 Task: Send an email with the signature Holden Davis with the subject Introduction to a new contact and the message We have received the invoice and will process it for payment at the earliest. from softage.8@softage.net to softage.10@softage.net and move the email from Sent Items to the folder Recipes
Action: Mouse moved to (70, 128)
Screenshot: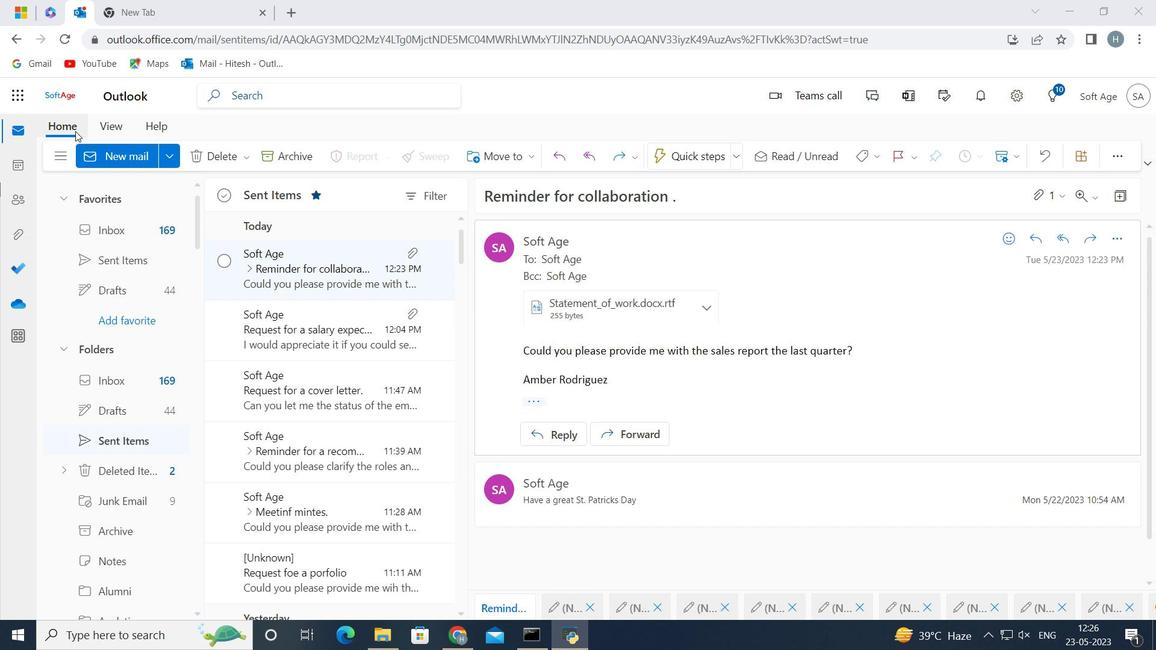 
Action: Mouse pressed left at (70, 128)
Screenshot: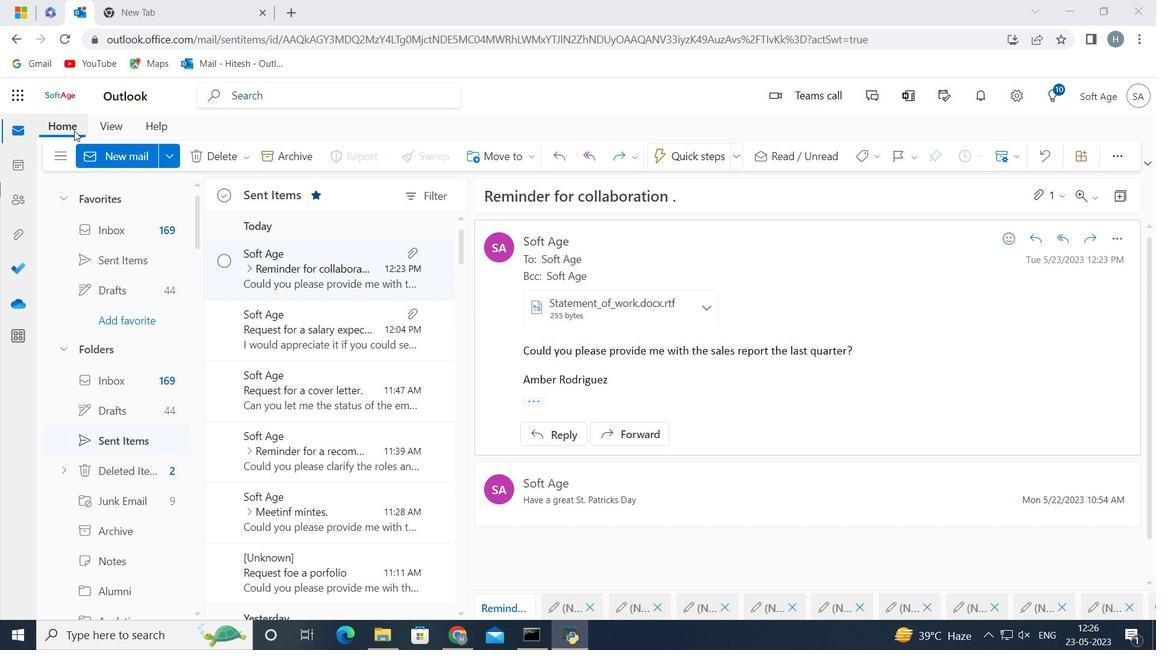 
Action: Mouse moved to (115, 153)
Screenshot: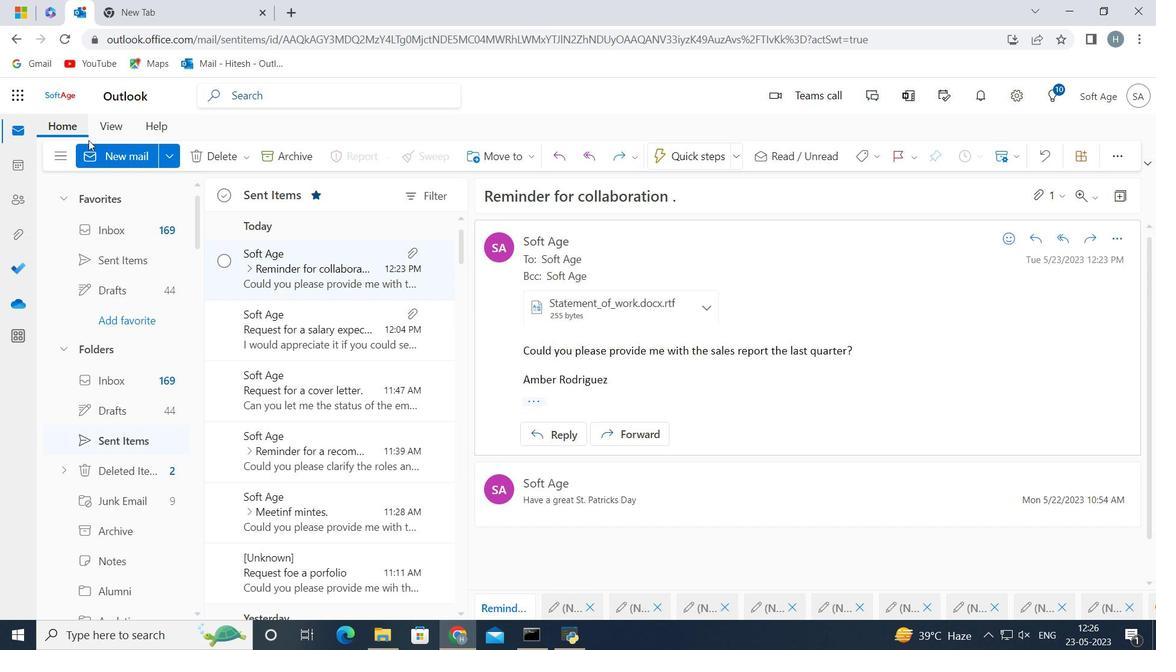 
Action: Mouse pressed left at (115, 153)
Screenshot: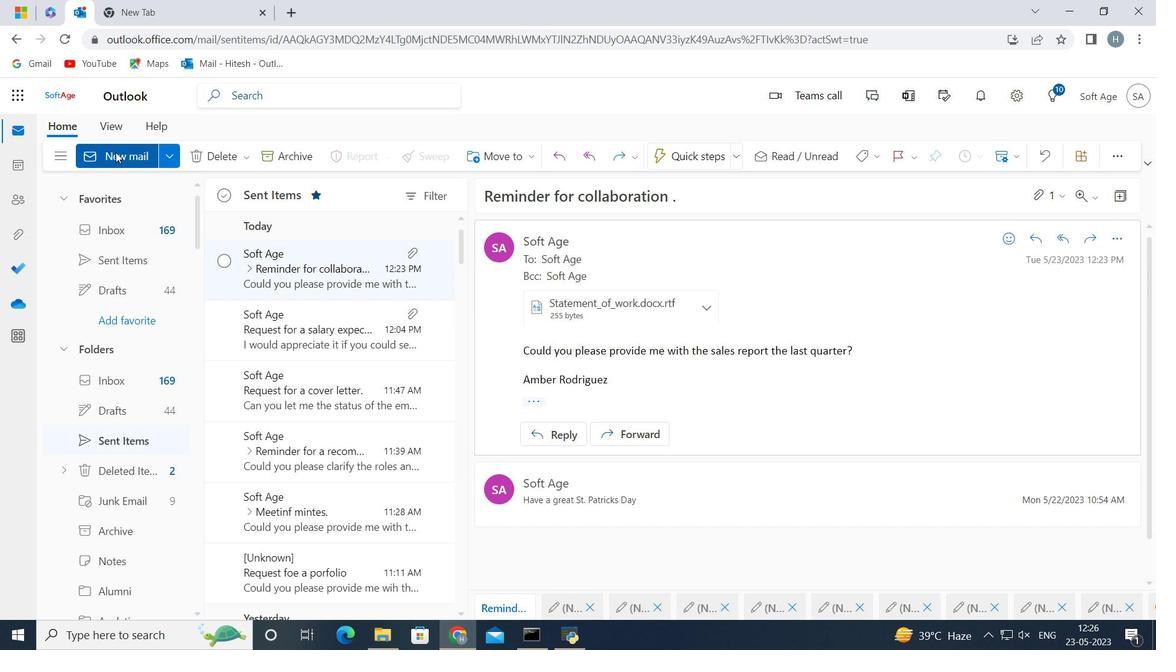 
Action: Mouse moved to (943, 154)
Screenshot: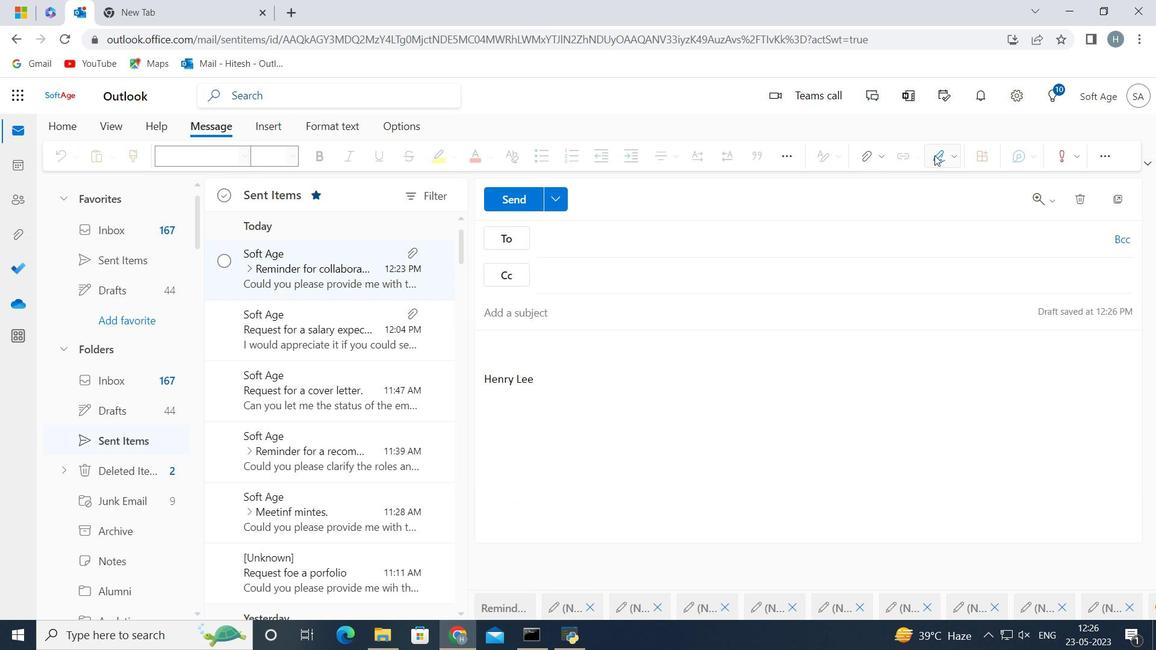 
Action: Mouse pressed left at (943, 154)
Screenshot: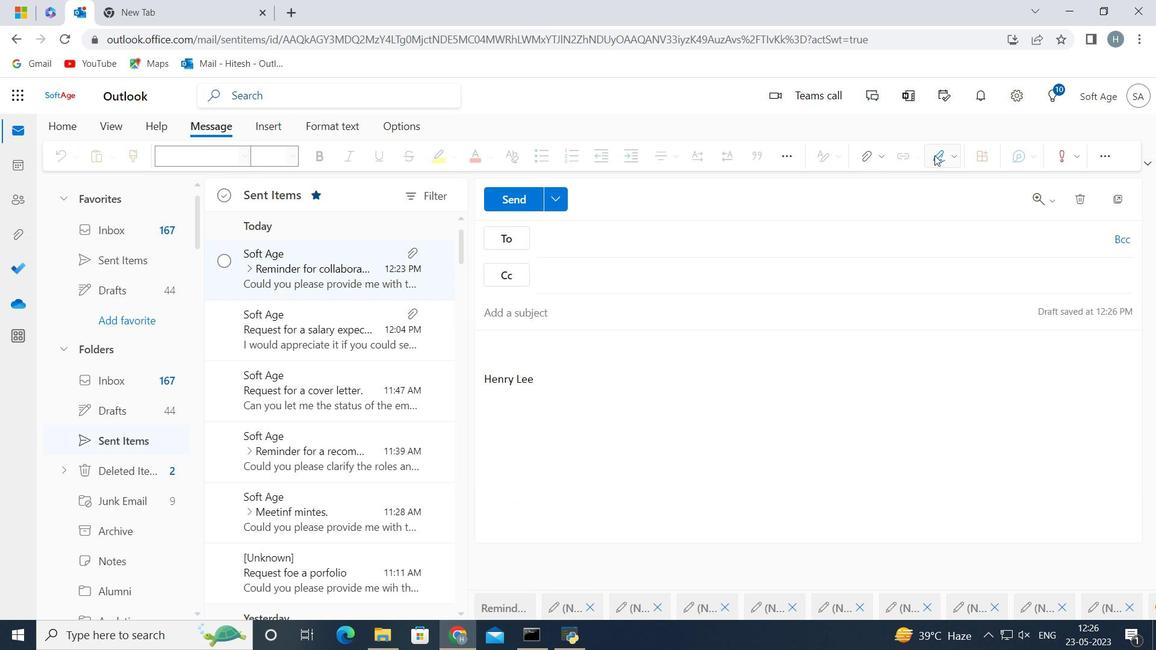 
Action: Mouse moved to (919, 216)
Screenshot: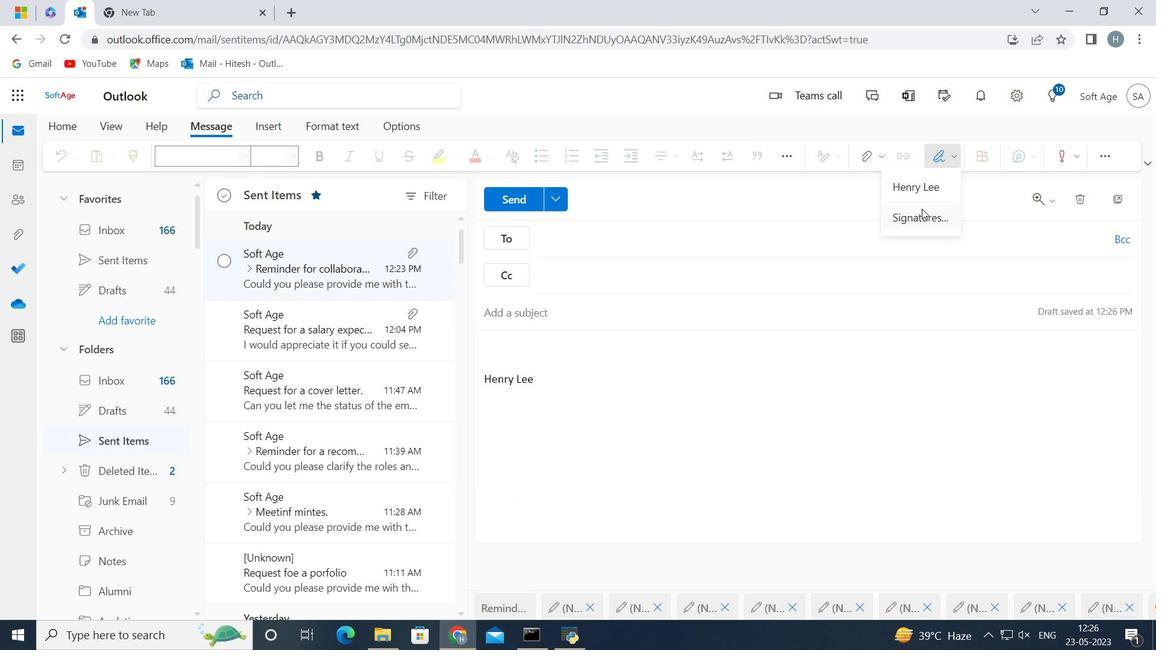 
Action: Mouse pressed left at (919, 216)
Screenshot: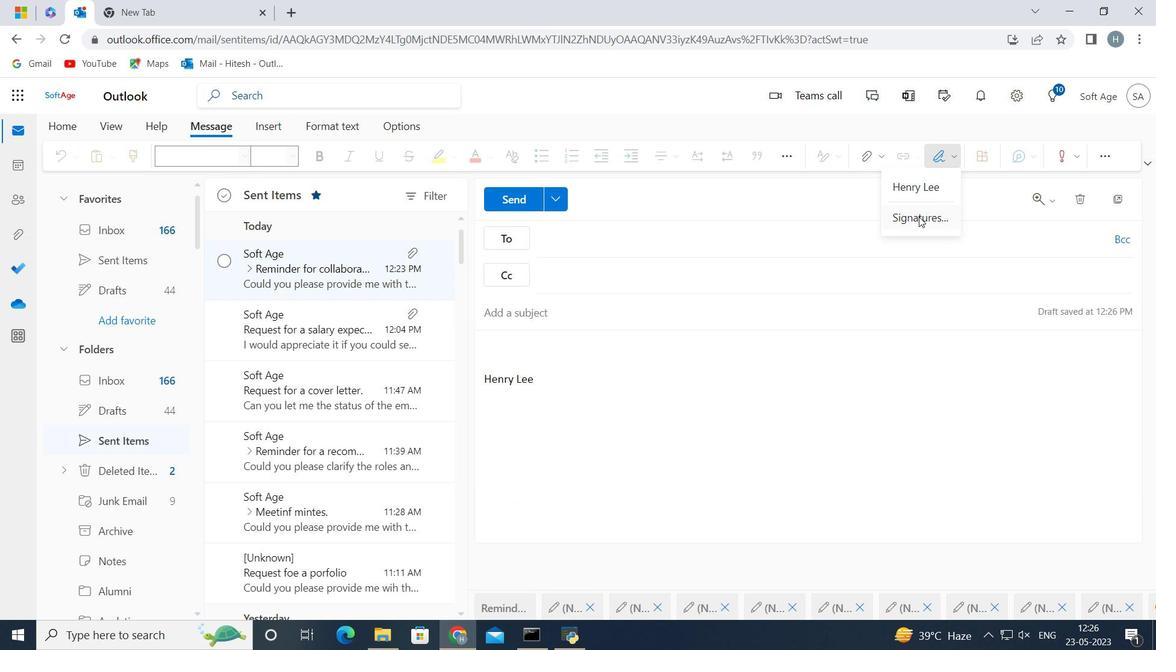 
Action: Mouse moved to (877, 277)
Screenshot: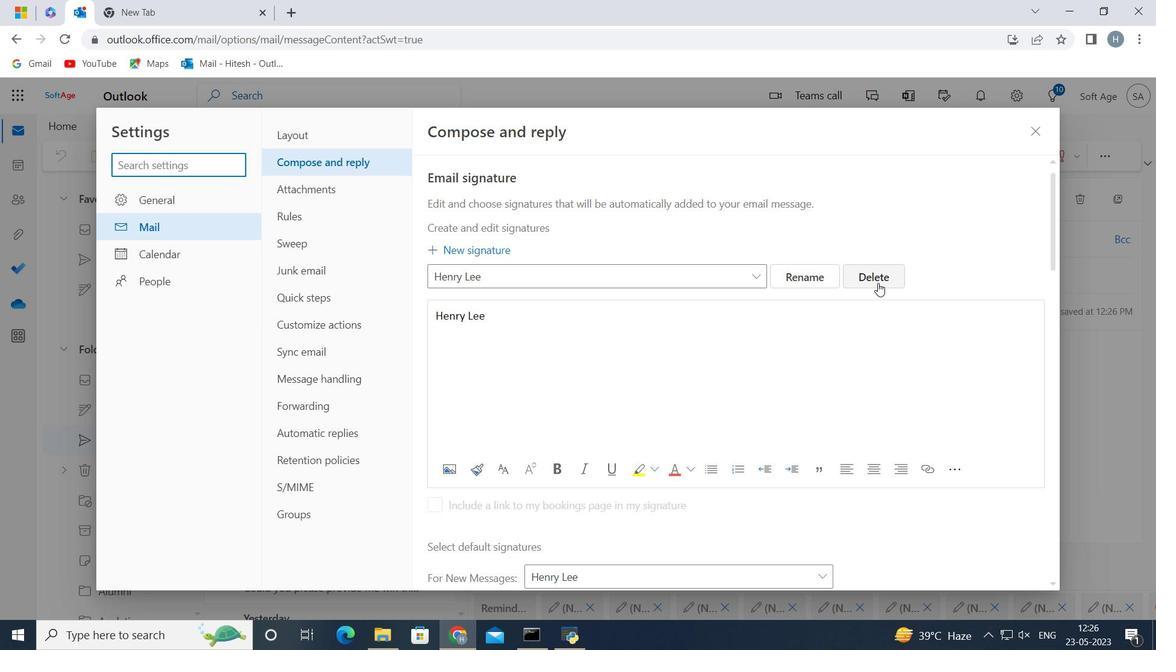 
Action: Mouse pressed left at (877, 277)
Screenshot: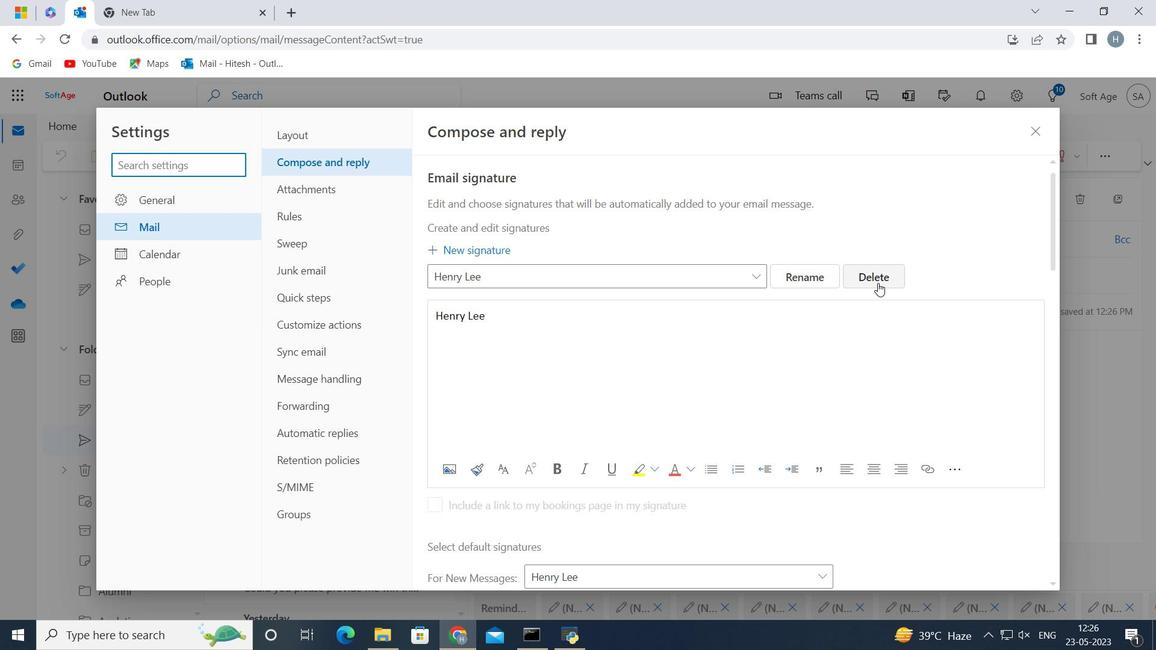 
Action: Mouse moved to (670, 275)
Screenshot: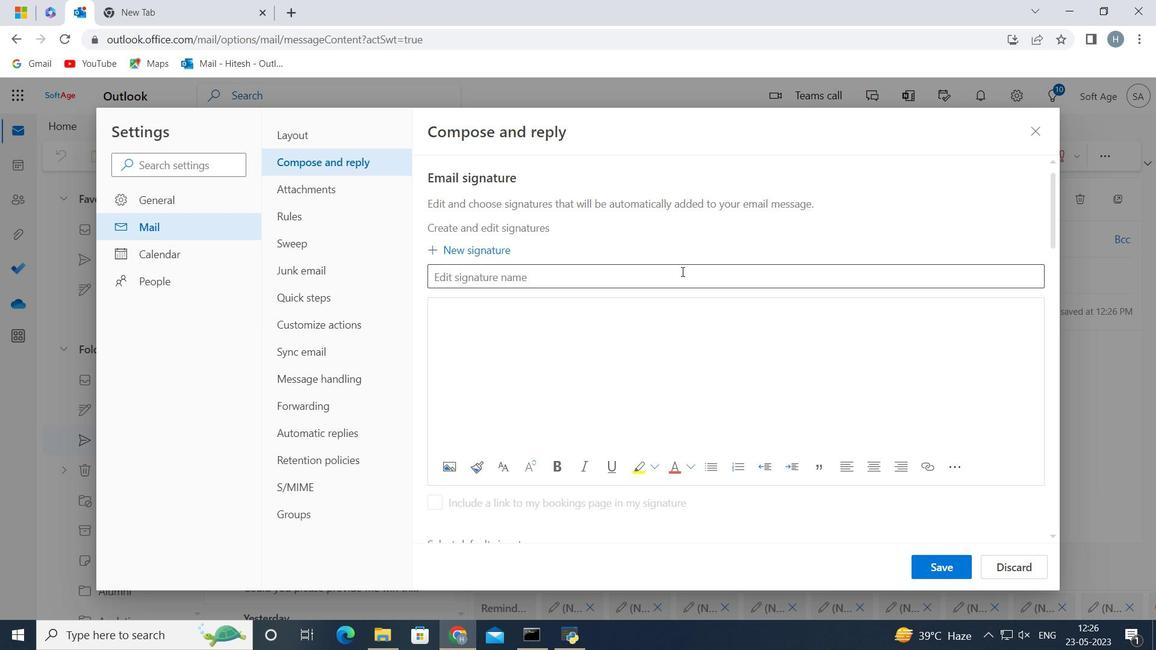 
Action: Mouse pressed left at (670, 275)
Screenshot: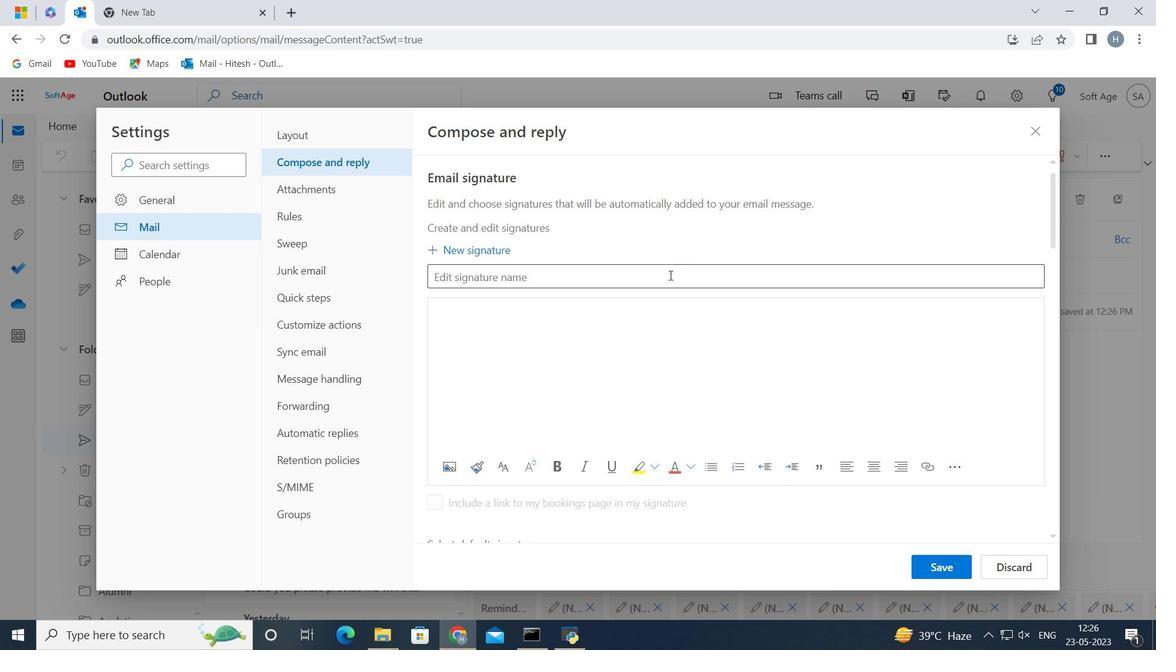
Action: Key pressed <Key.shift><Key.shift><Key.shift><Key.shift><Key.shift><Key.shift><Key.shift><Key.shift><Key.shift><Key.shift><Key.shift><Key.shift>Holden<Key.space><Key.shift><Key.shift>Davis
Screenshot: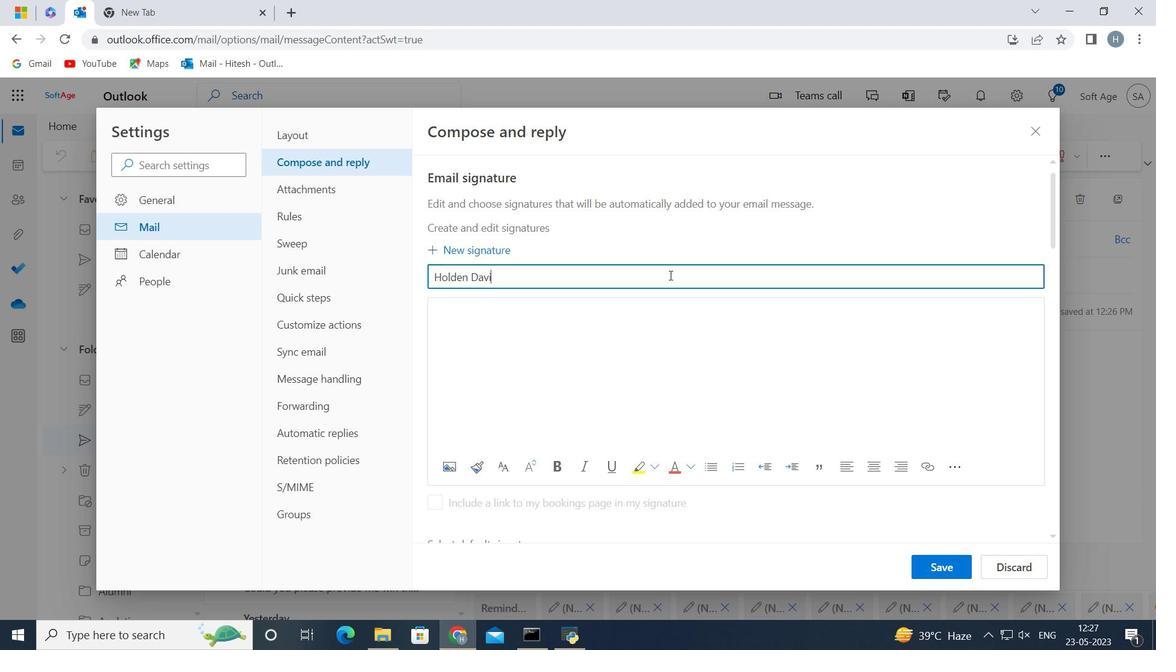 
Action: Mouse moved to (456, 311)
Screenshot: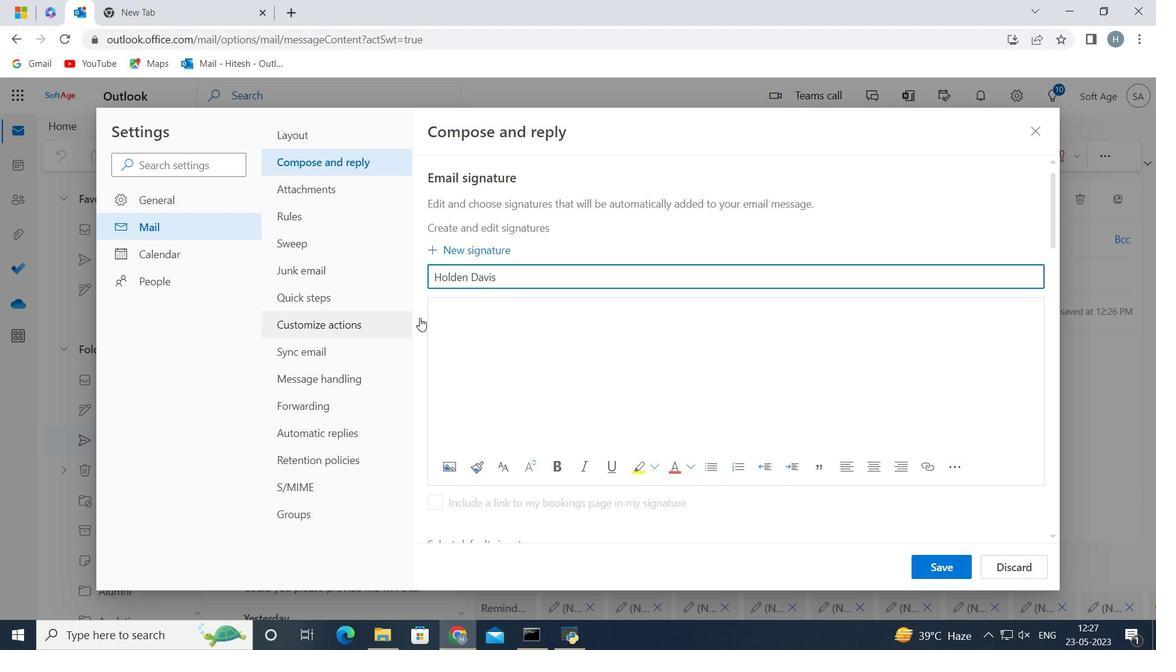 
Action: Mouse pressed left at (456, 311)
Screenshot: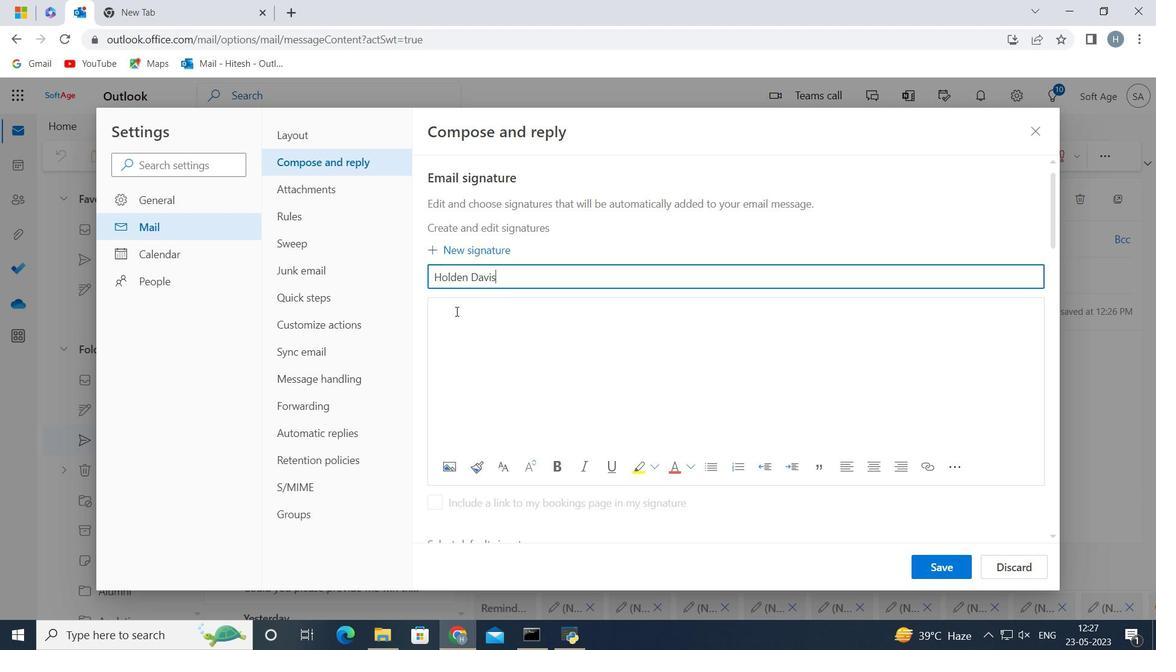 
Action: Key pressed <Key.shift><Key.shift><Key.shift><Key.shift><Key.shift><Key.shift><Key.shift>Holden<Key.space><Key.shift>Davis
Screenshot: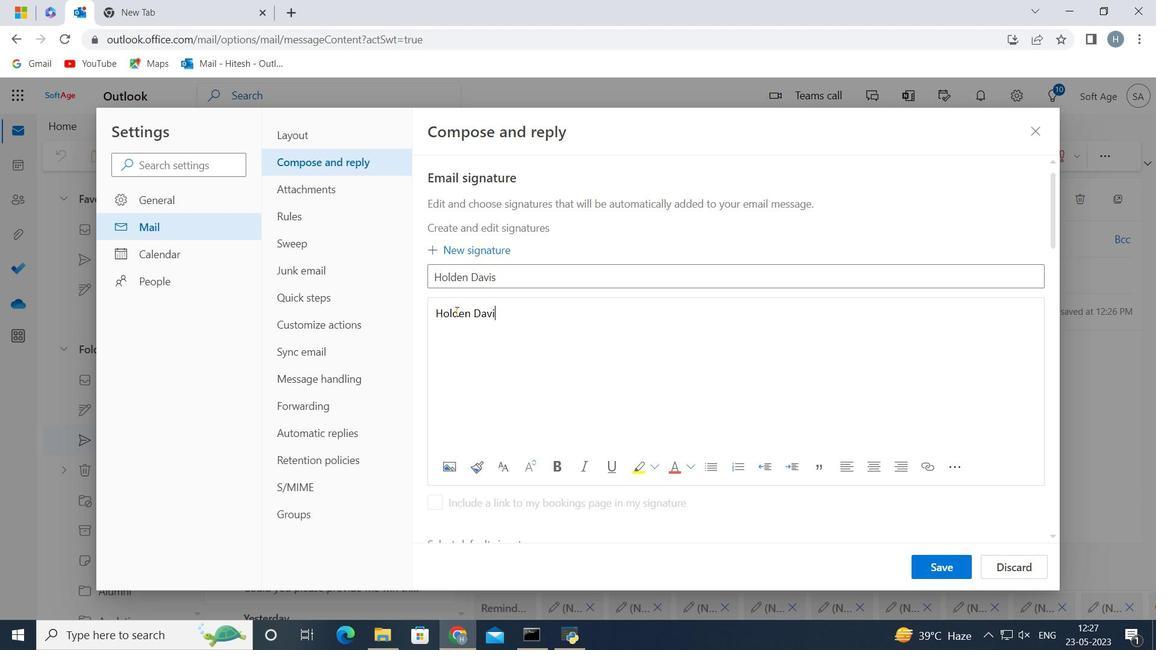 
Action: Mouse moved to (935, 561)
Screenshot: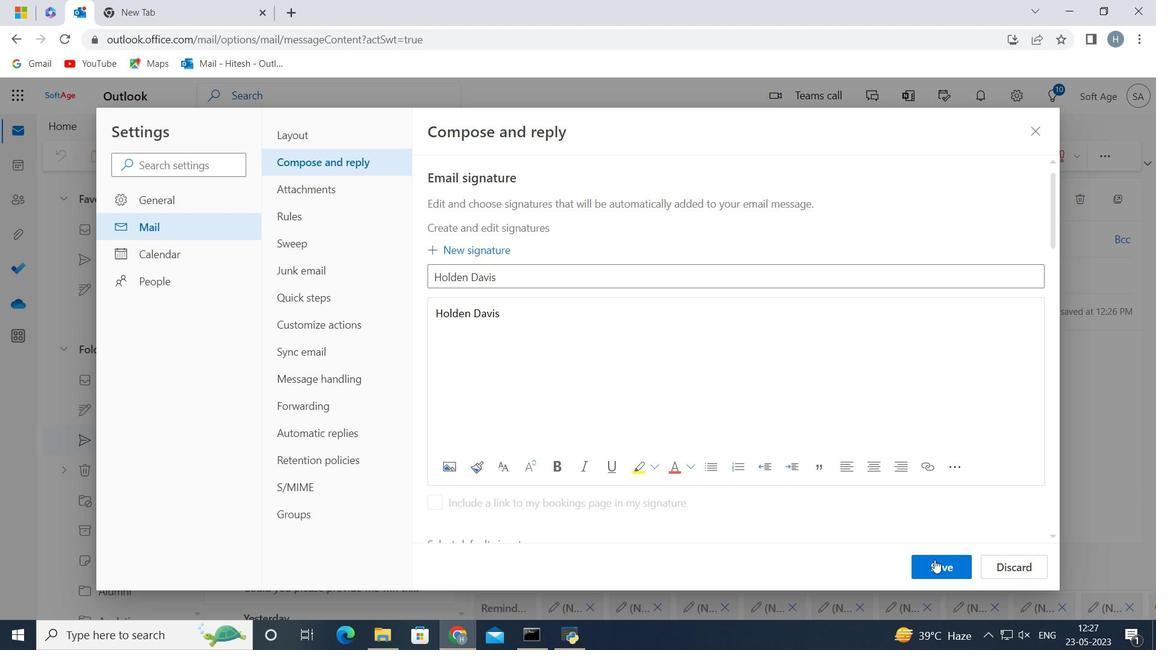 
Action: Mouse pressed left at (935, 561)
Screenshot: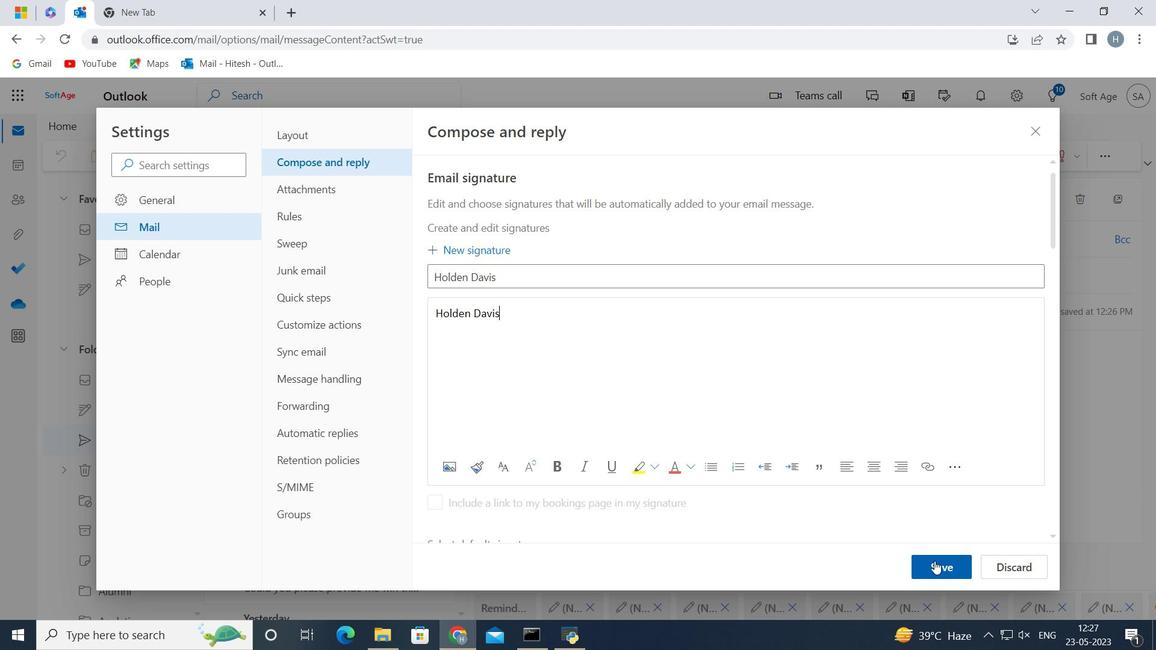 
Action: Mouse moved to (715, 337)
Screenshot: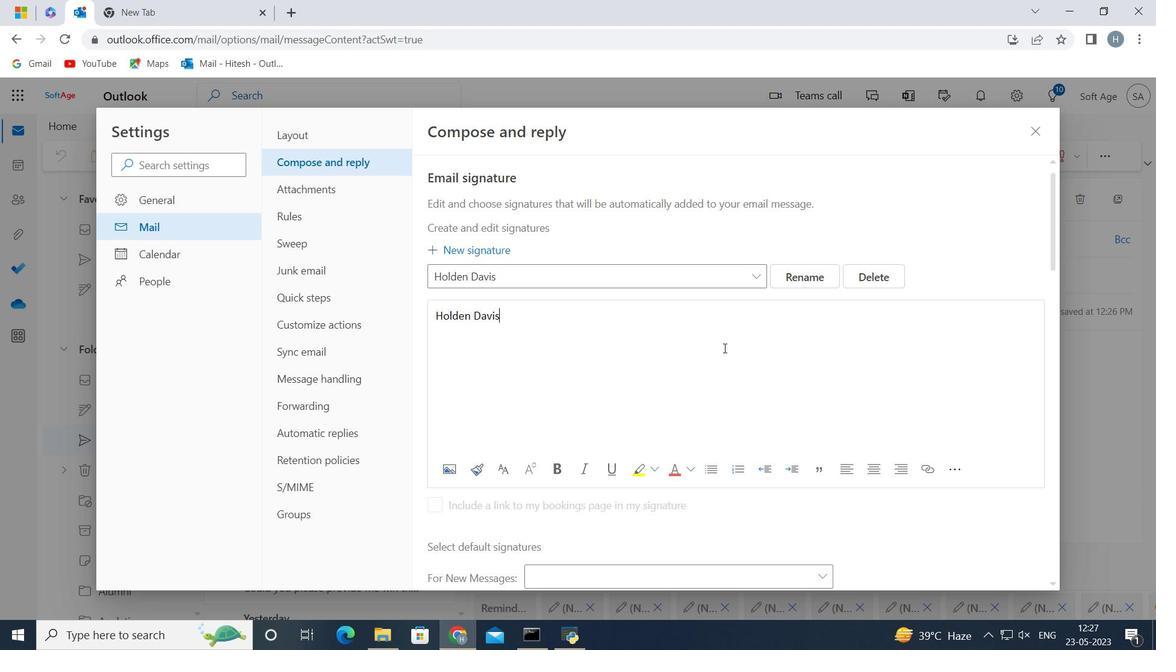 
Action: Mouse scrolled (715, 336) with delta (0, 0)
Screenshot: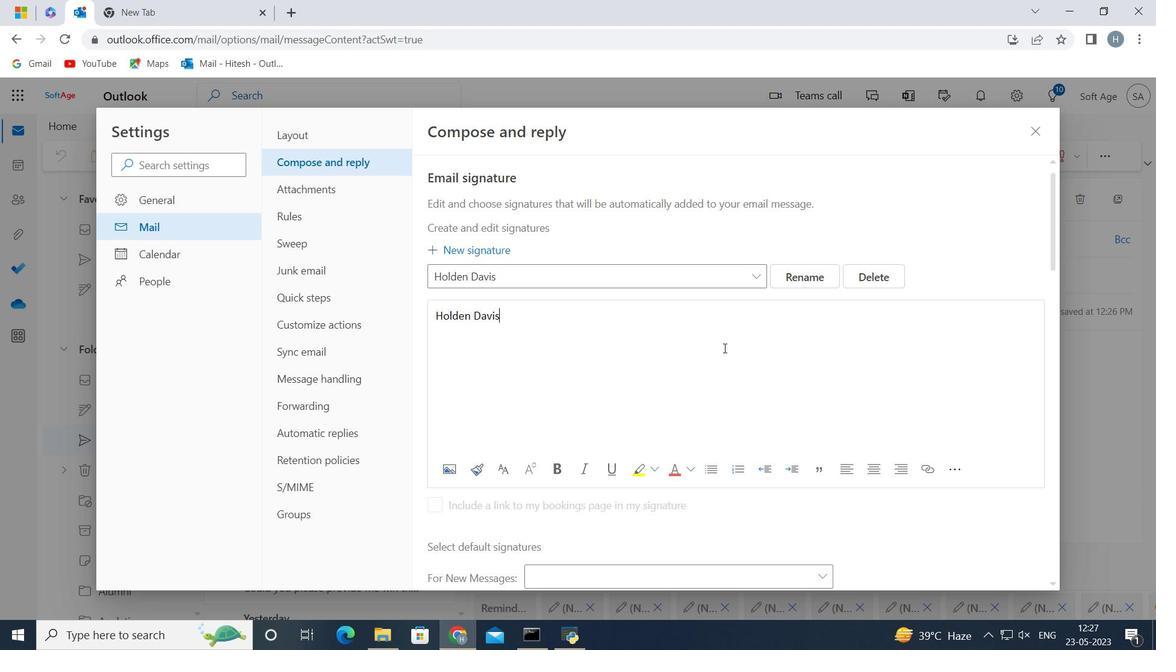 
Action: Mouse moved to (694, 305)
Screenshot: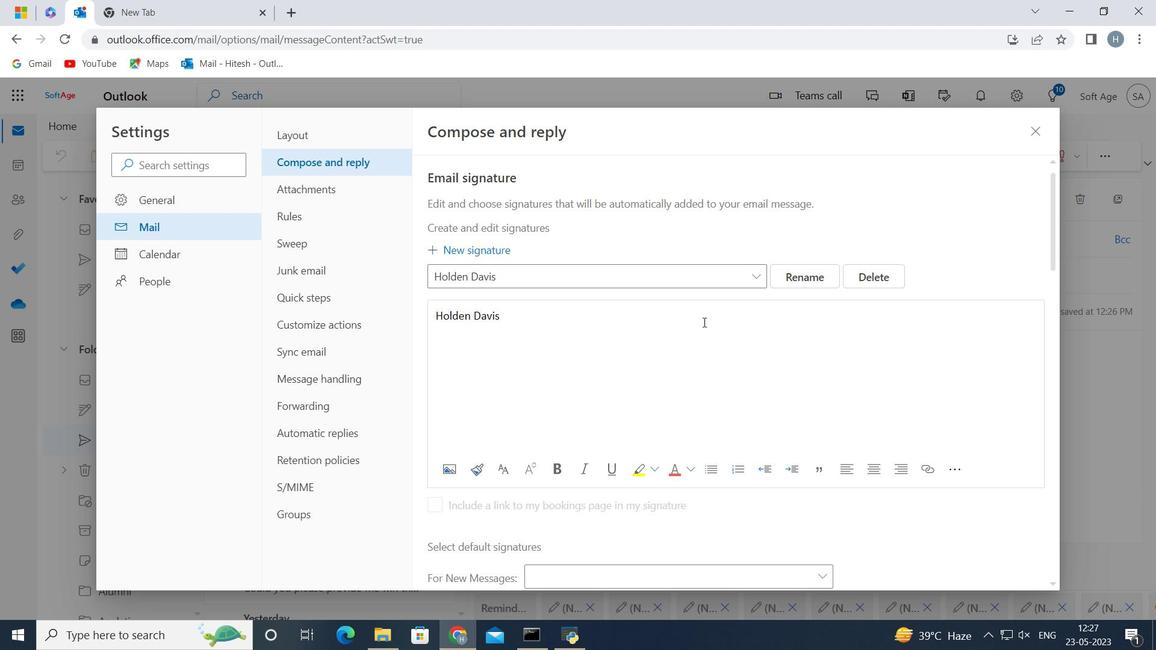 
Action: Mouse scrolled (694, 304) with delta (0, 0)
Screenshot: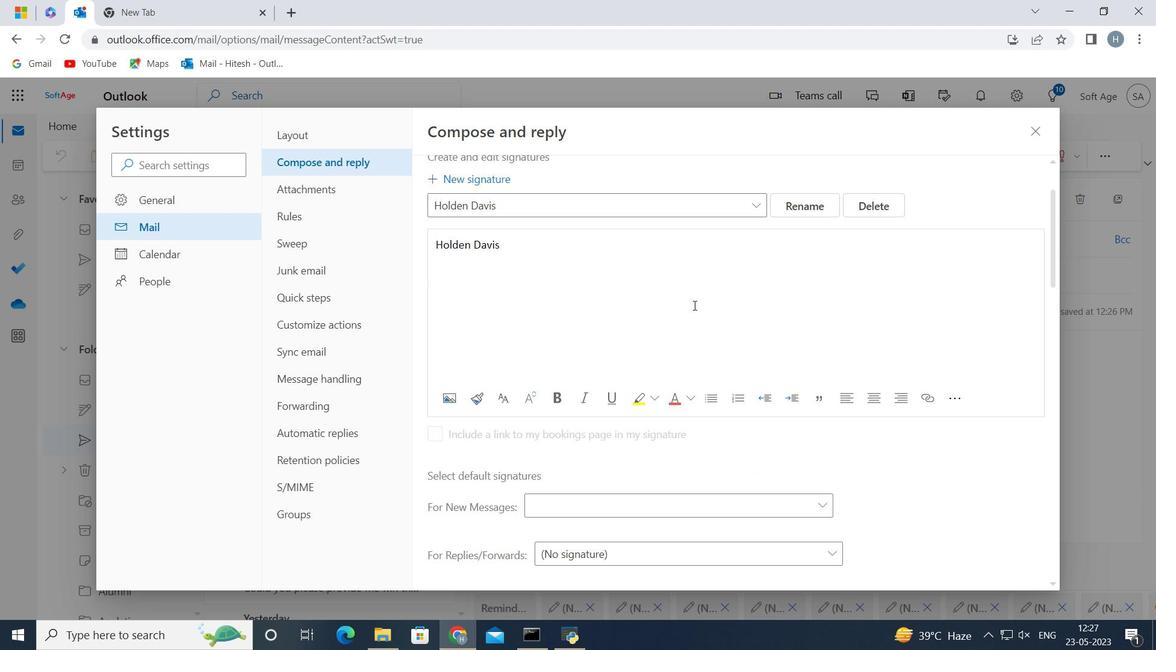 
Action: Mouse scrolled (694, 304) with delta (0, 0)
Screenshot: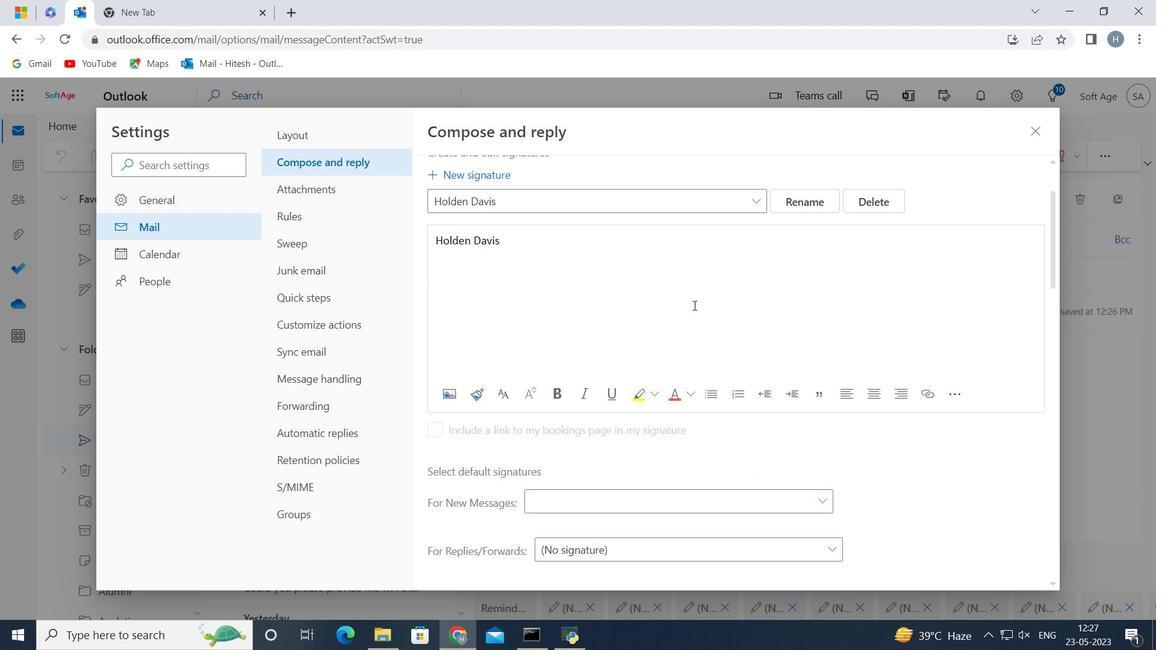 
Action: Mouse moved to (756, 345)
Screenshot: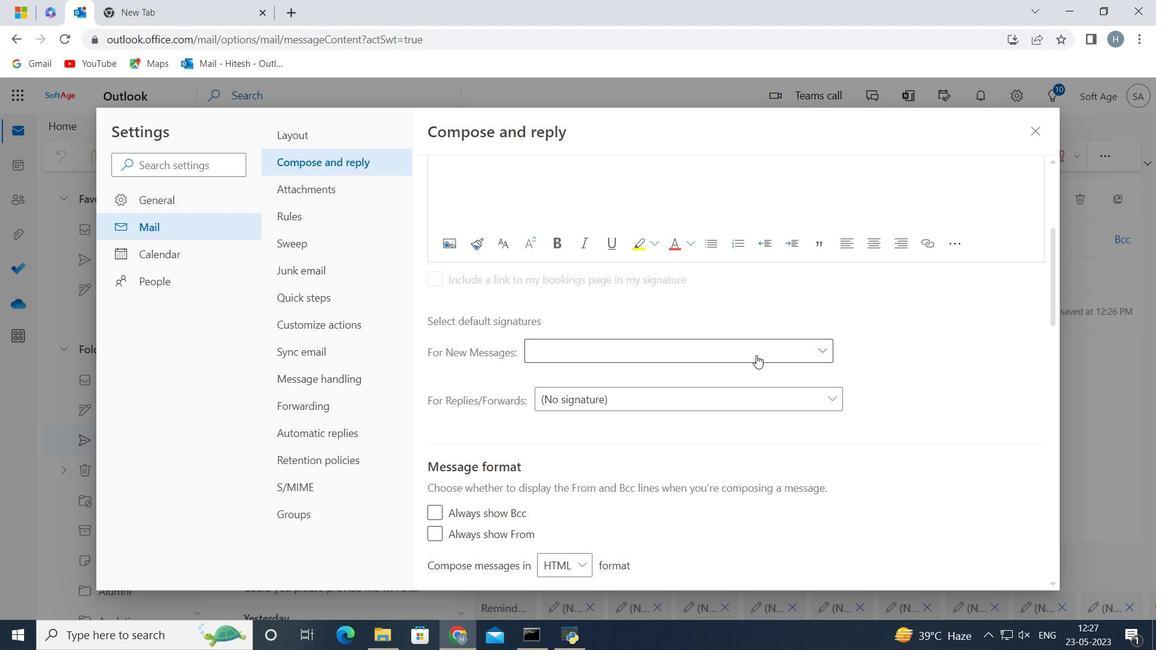 
Action: Mouse pressed left at (756, 345)
Screenshot: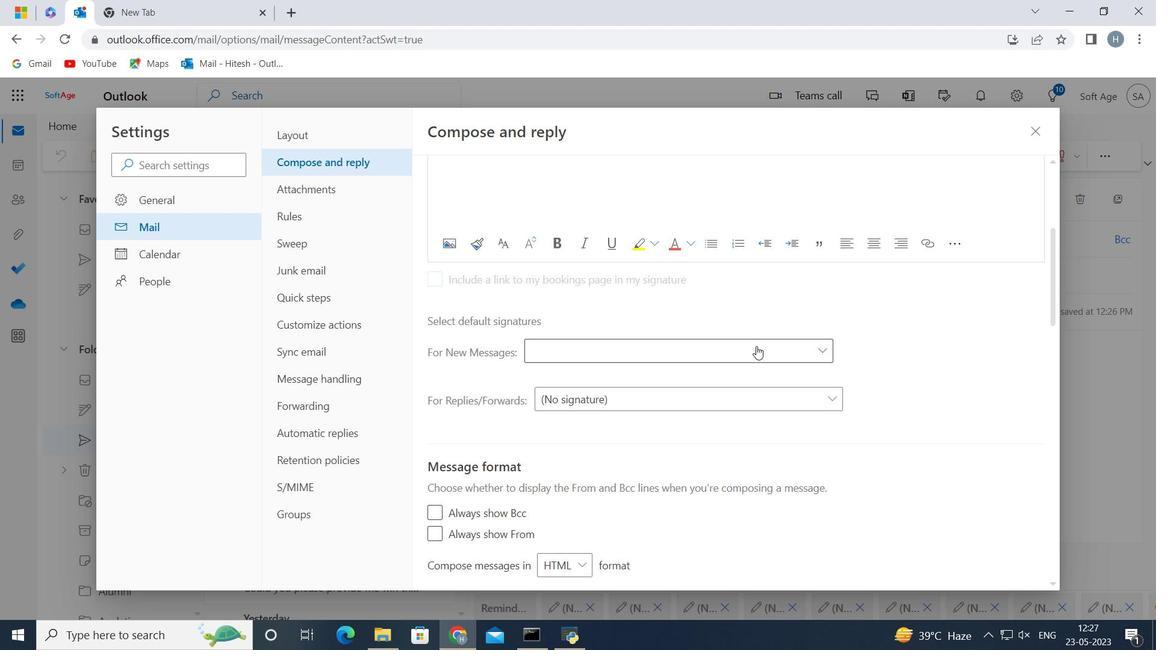 
Action: Mouse moved to (714, 407)
Screenshot: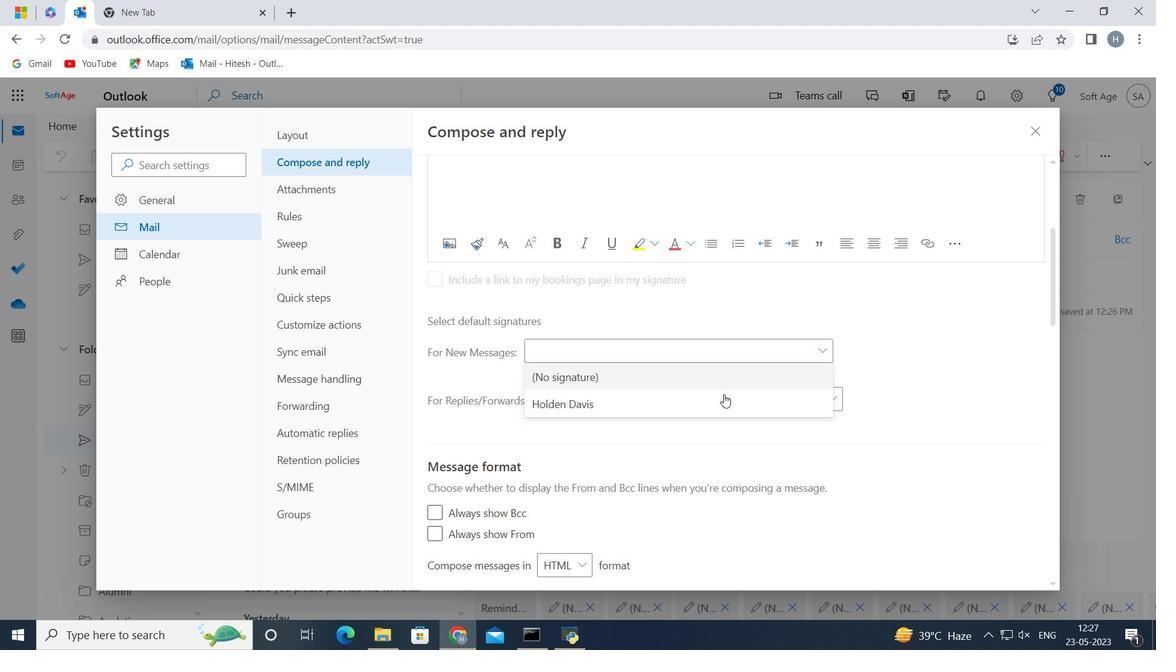 
Action: Mouse pressed left at (714, 407)
Screenshot: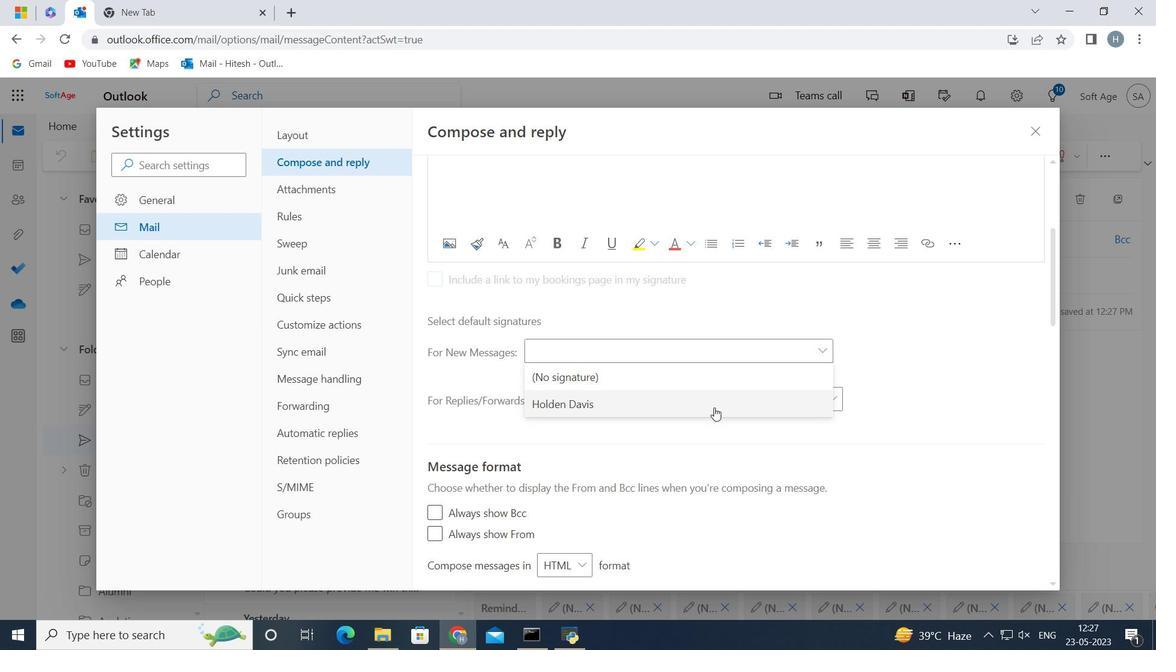 
Action: Mouse moved to (932, 567)
Screenshot: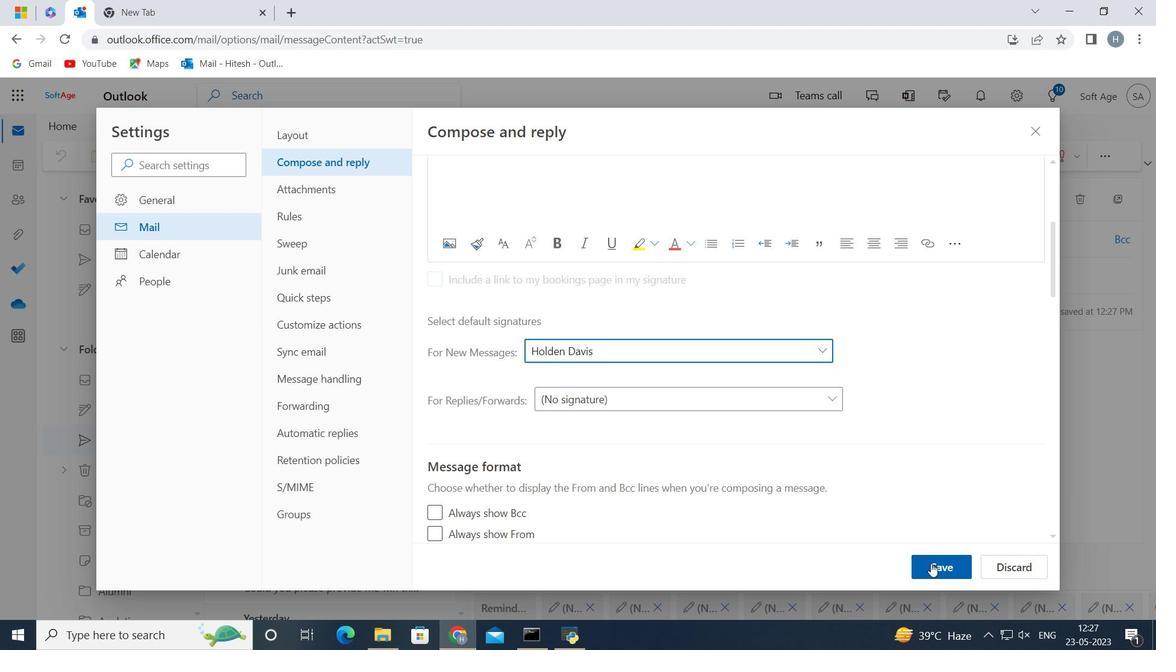 
Action: Mouse pressed left at (932, 567)
Screenshot: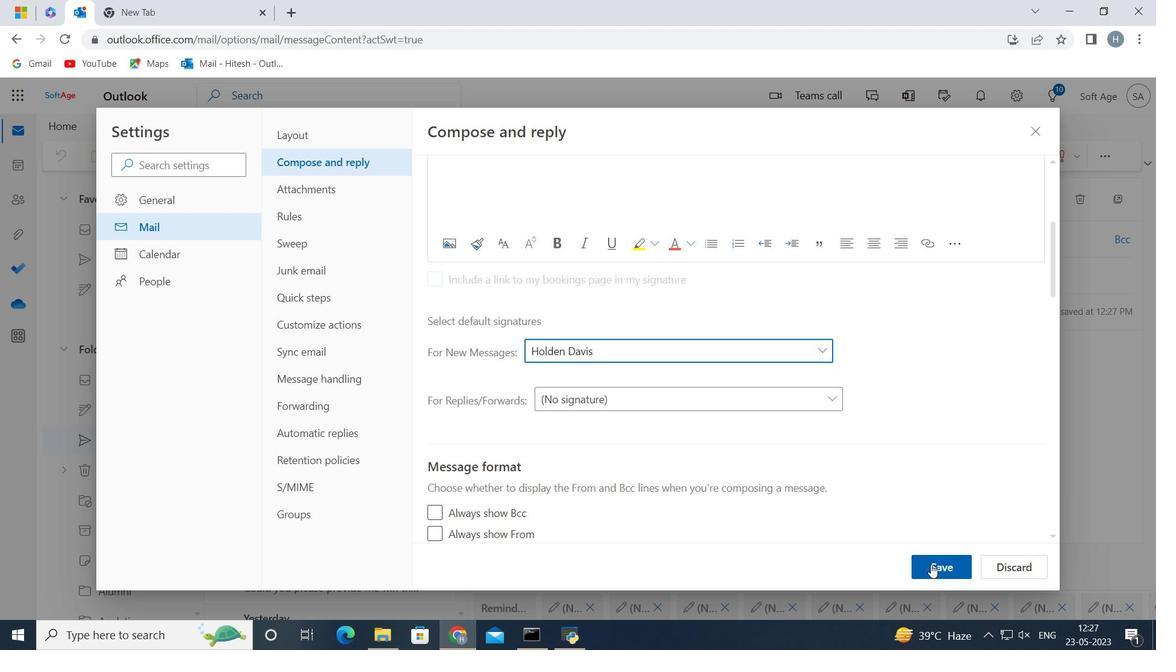 
Action: Mouse moved to (1038, 134)
Screenshot: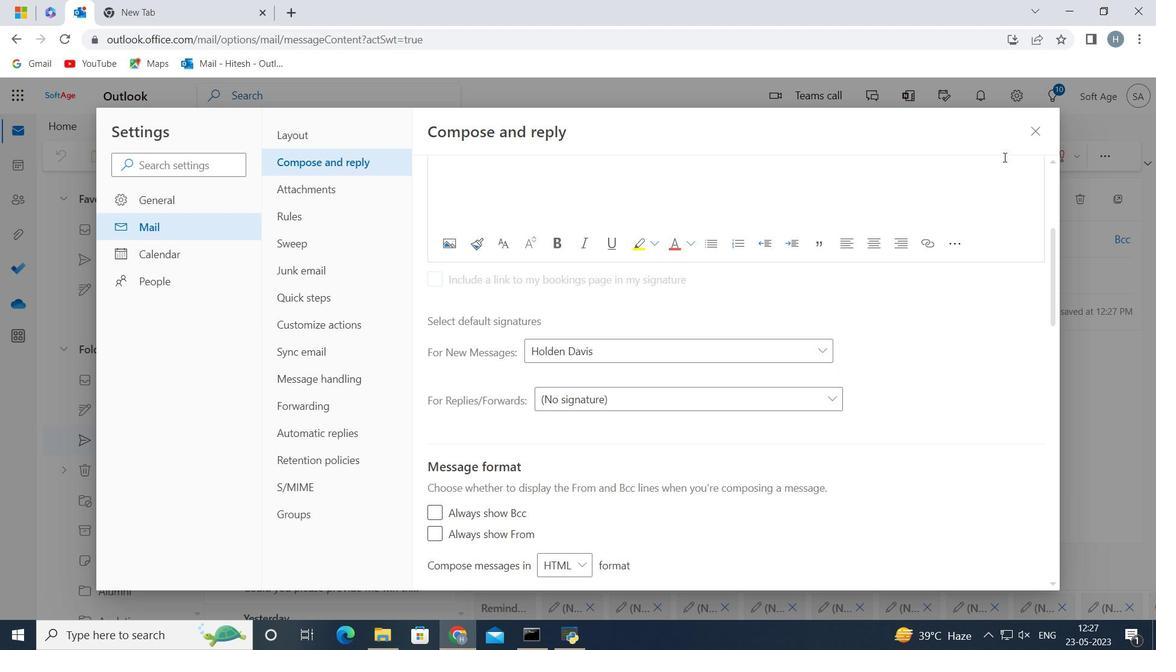 
Action: Mouse pressed left at (1038, 134)
Screenshot: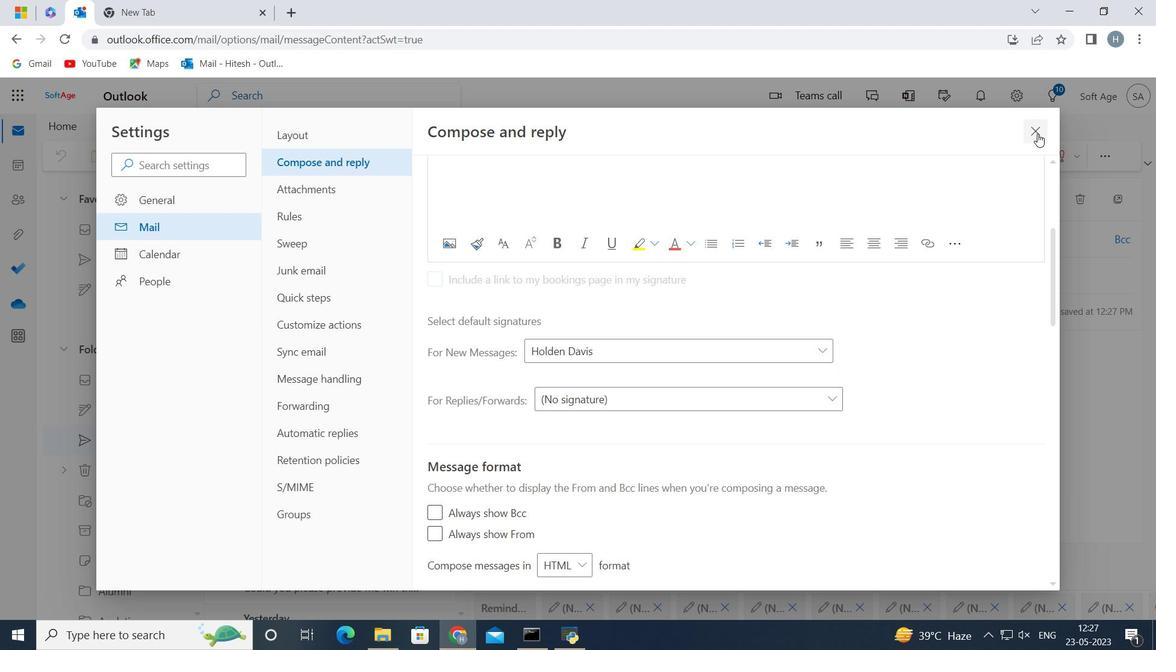 
Action: Mouse moved to (565, 307)
Screenshot: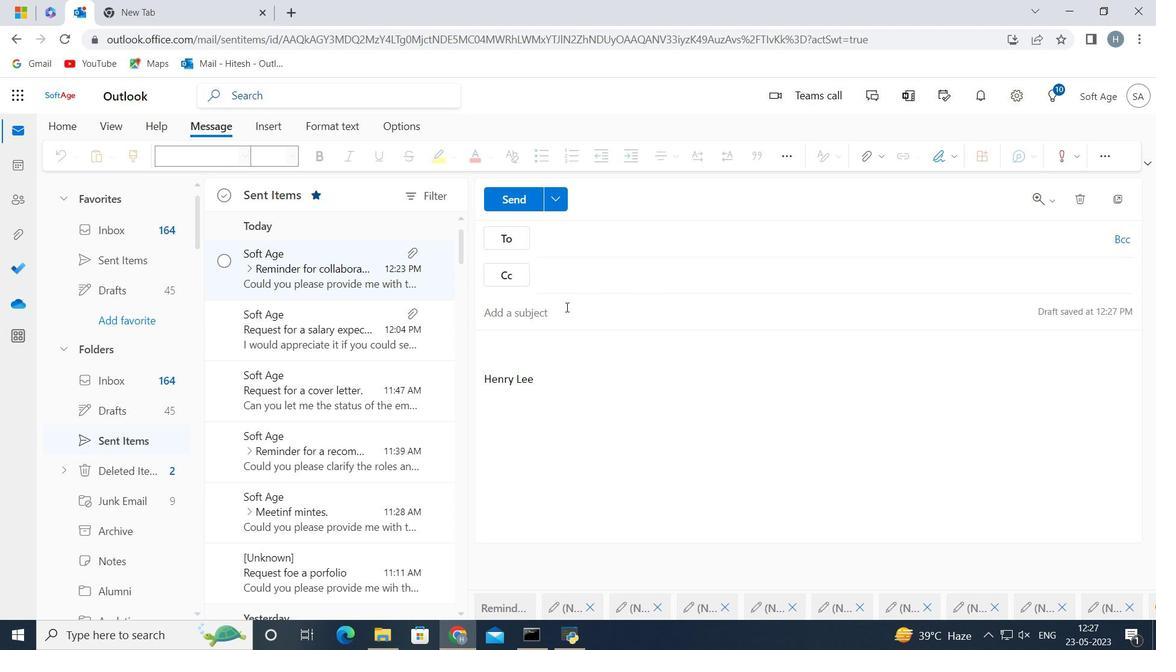 
Action: Mouse pressed left at (565, 307)
Screenshot: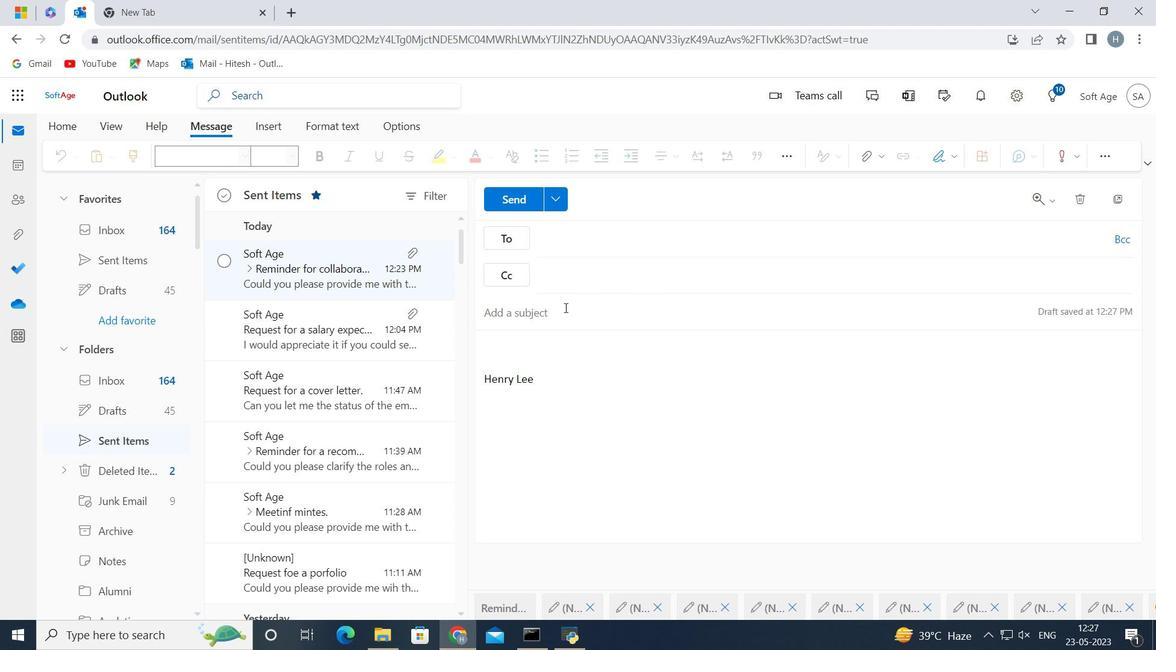 
Action: Mouse moved to (563, 307)
Screenshot: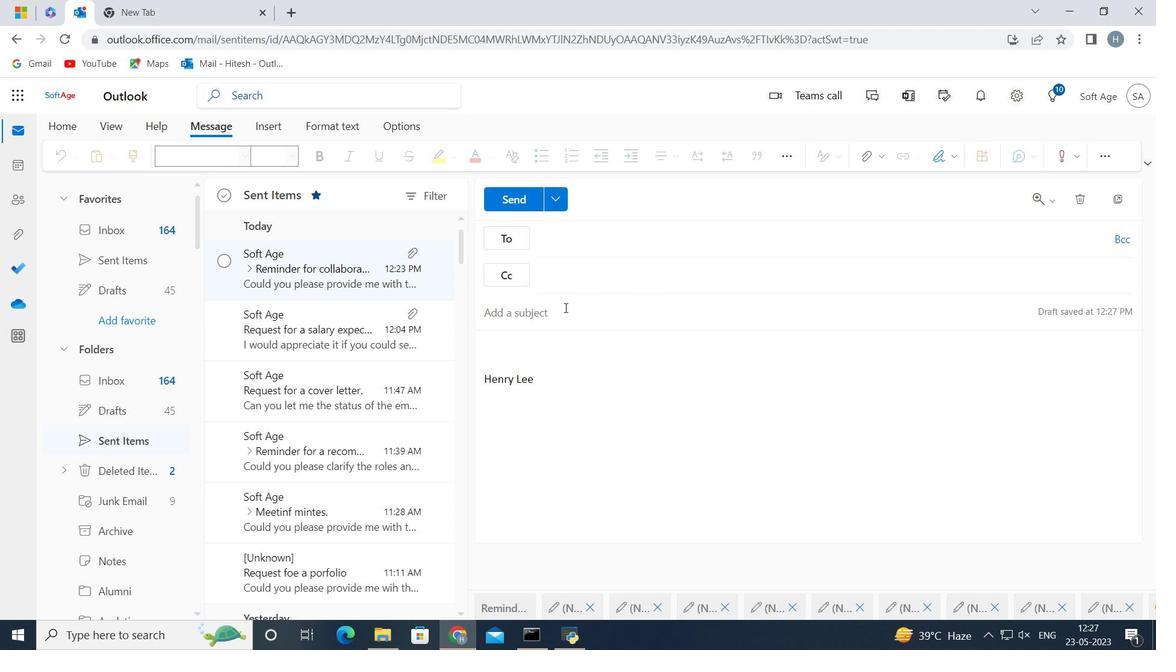 
Action: Key pressed <Key.shift>Introduction<Key.space>to<Key.space>a<Key.space>new<Key.space>contact
Screenshot: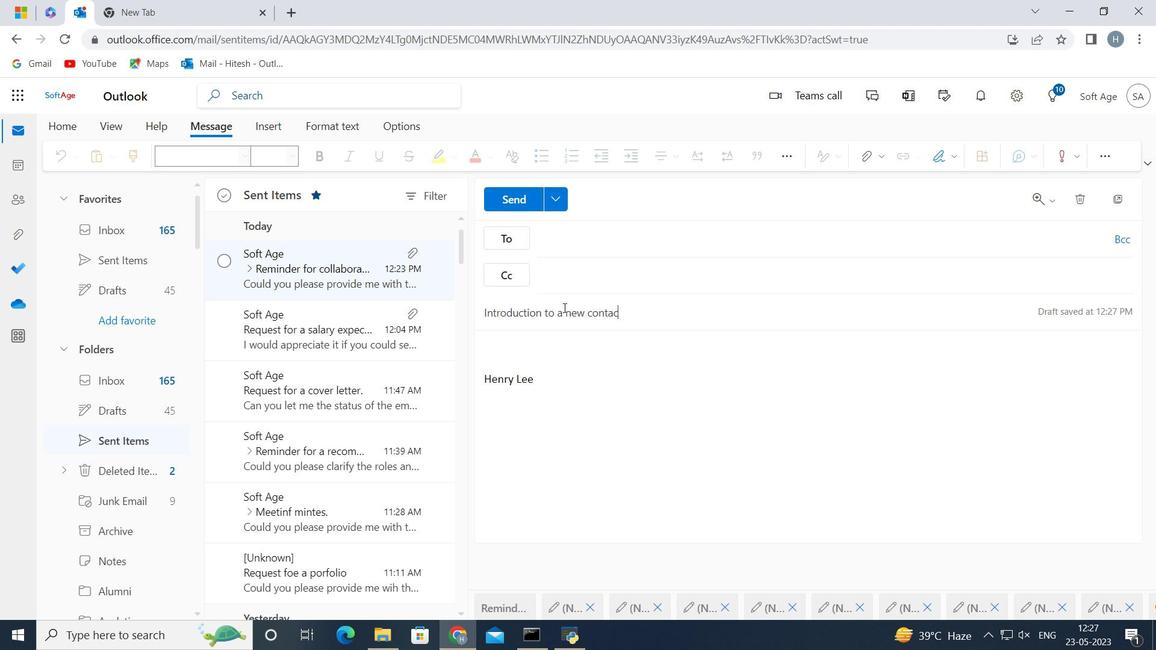 
Action: Mouse moved to (709, 263)
Screenshot: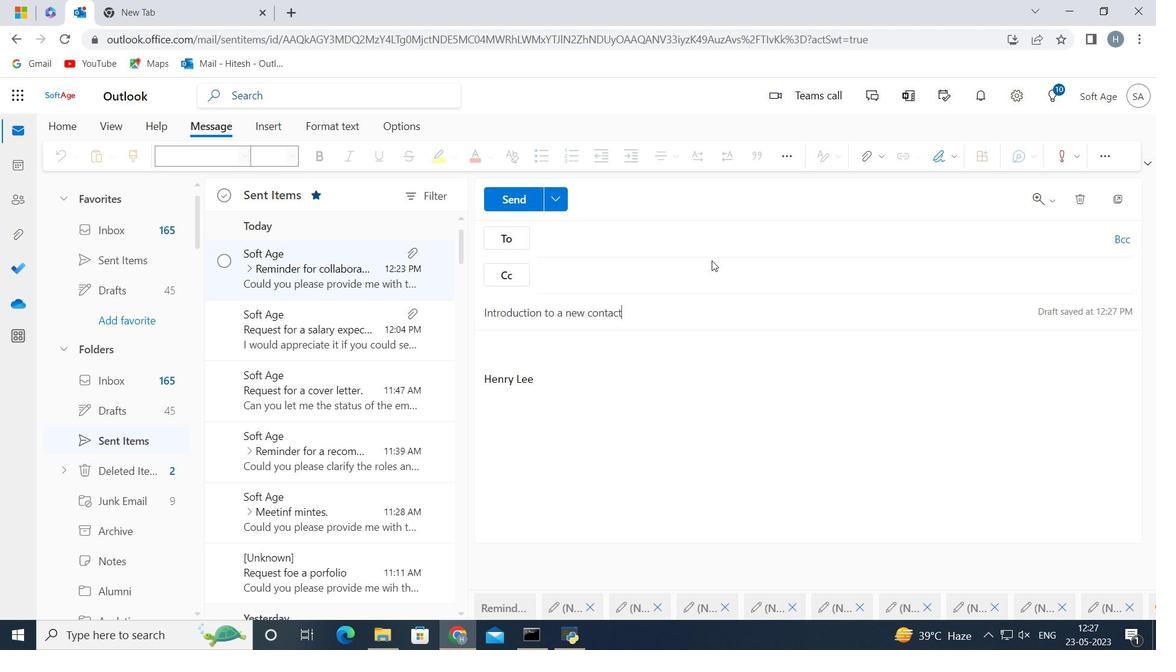 
Action: Key pressed <Key.space>
Screenshot: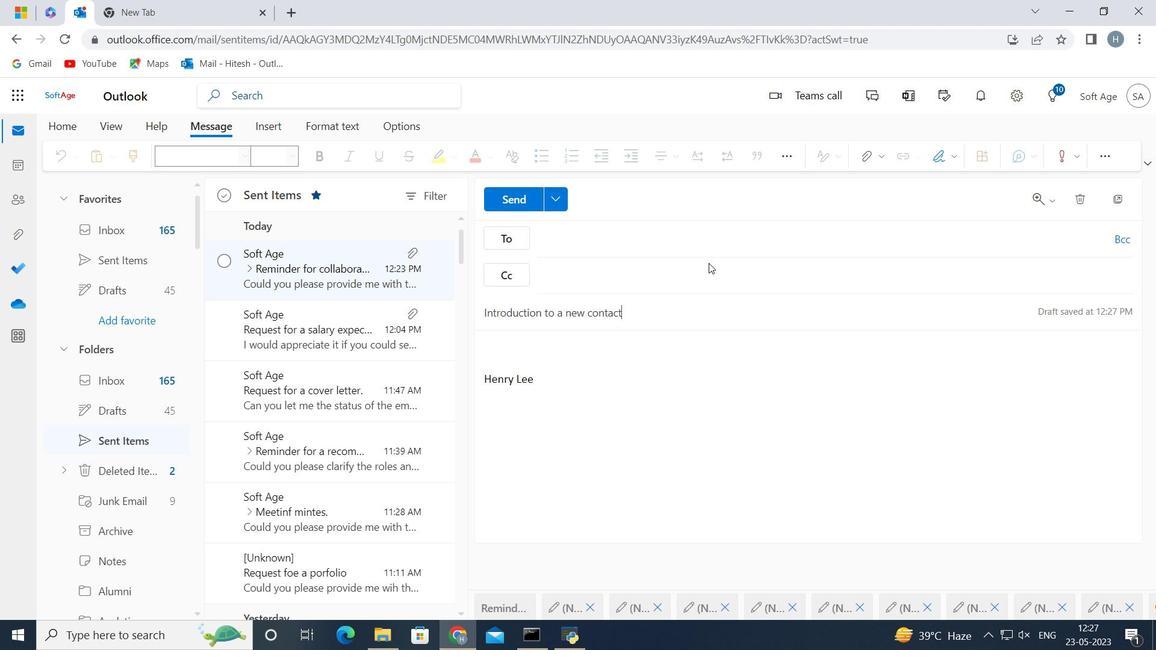 
Action: Mouse moved to (549, 383)
Screenshot: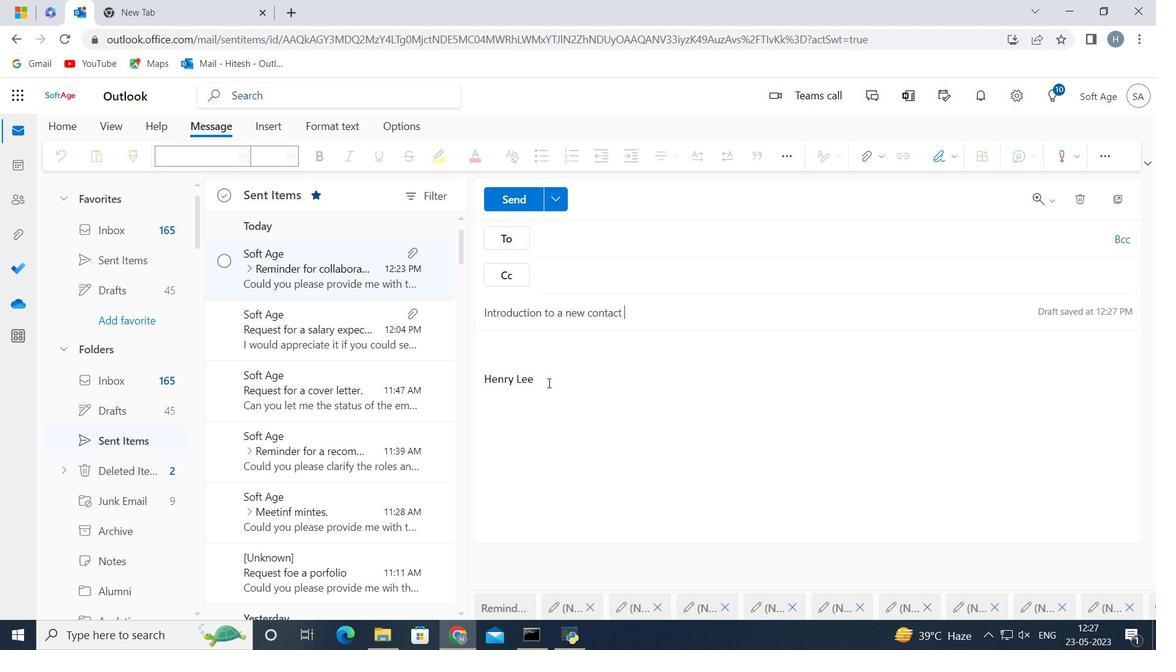 
Action: Mouse pressed left at (549, 383)
Screenshot: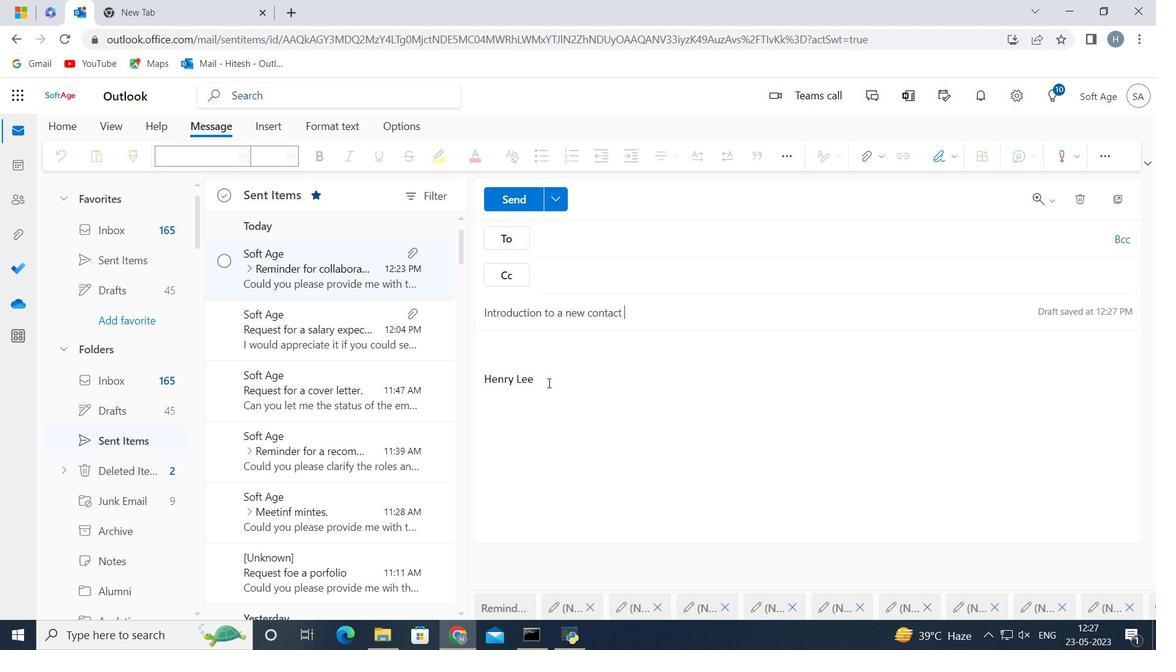 
Action: Key pressed <Key.backspace><Key.backspace><Key.backspace><Key.backspace><Key.backspace><Key.backspace><Key.backspace><Key.backspace><Key.backspace><Key.backspace><Key.backspace><Key.backspace><Key.backspace><Key.backspace><Key.backspace><Key.backspace><Key.backspace><Key.backspace><Key.backspace><Key.backspace><Key.backspace><Key.backspace><Key.backspace><Key.shift>We<Key.space>have<Key.space>received<Key.space>the<Key.space>invoice<Key.space>and<Key.space>will<Key.space>process<Key.space>it<Key.space>for<Key.space>payment<Key.space>at<Key.space>the<Key.space>earlu<Key.backspace>iest<Key.space>
Screenshot: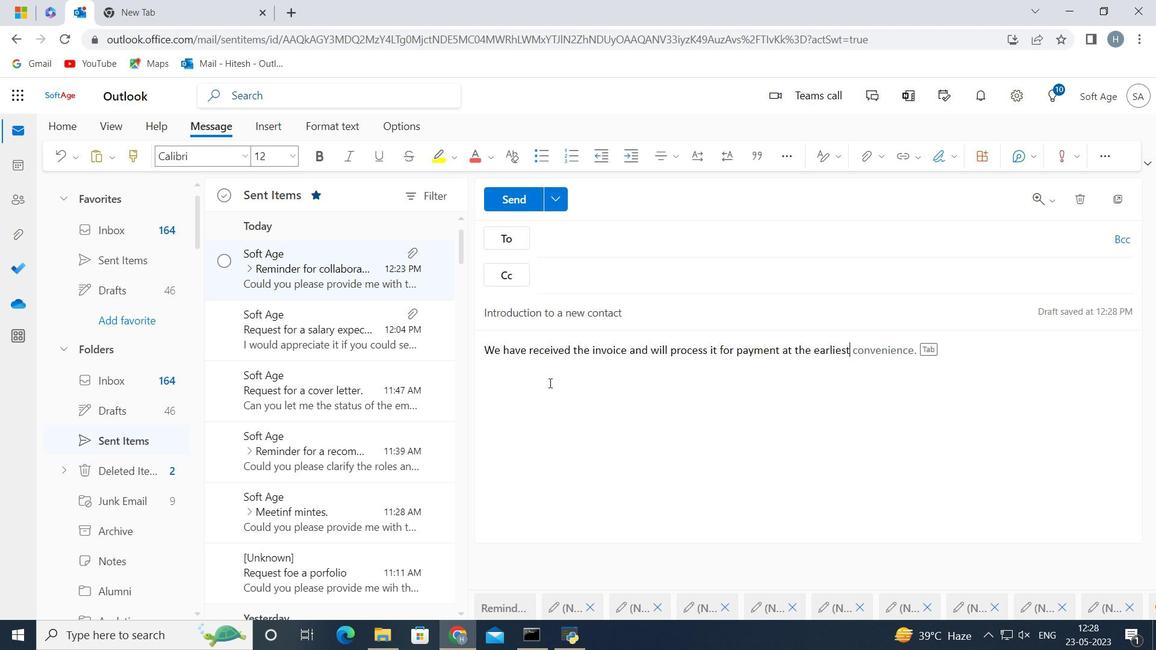
Action: Mouse moved to (576, 397)
Screenshot: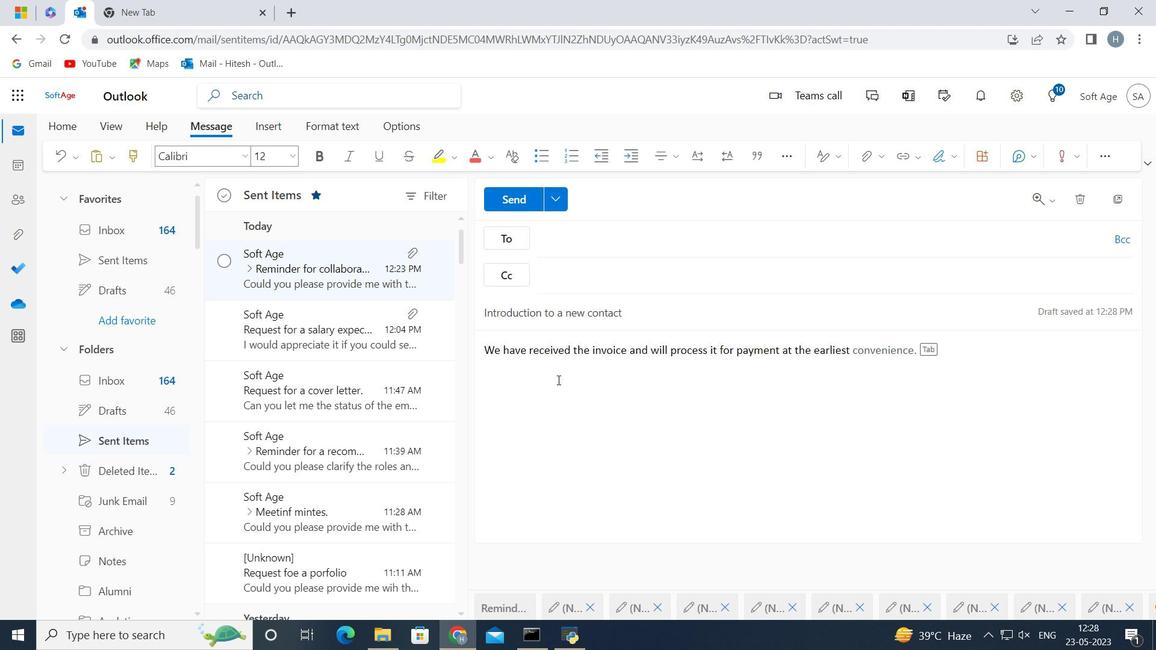 
Action: Mouse pressed left at (576, 397)
Screenshot: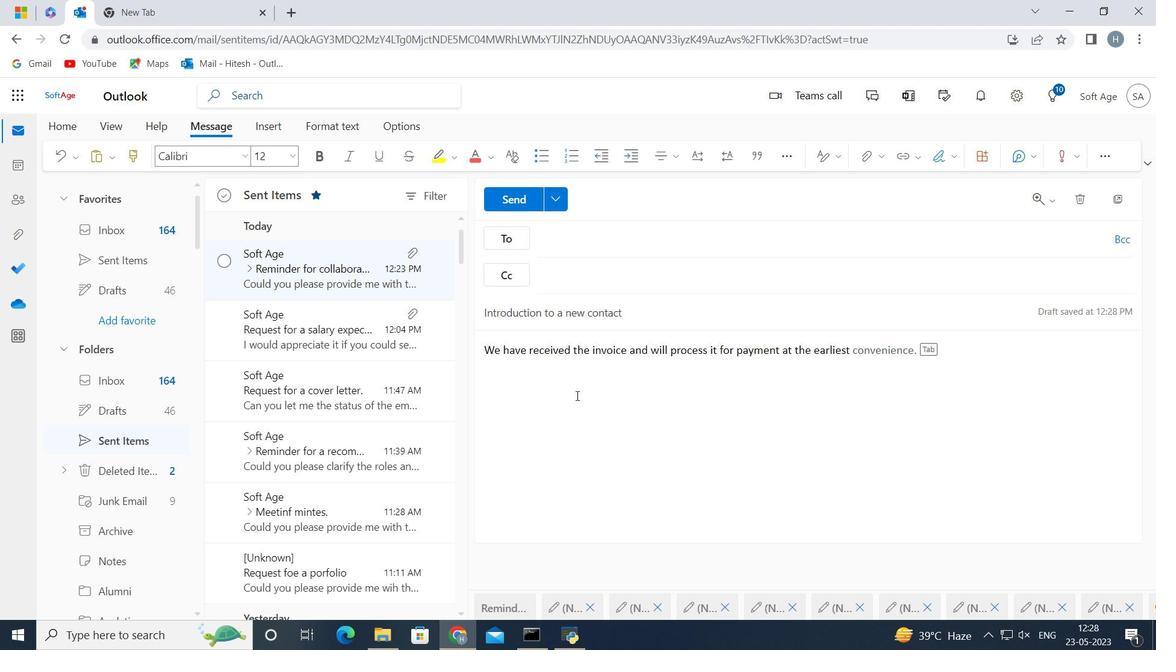 
Action: Mouse moved to (568, 235)
Screenshot: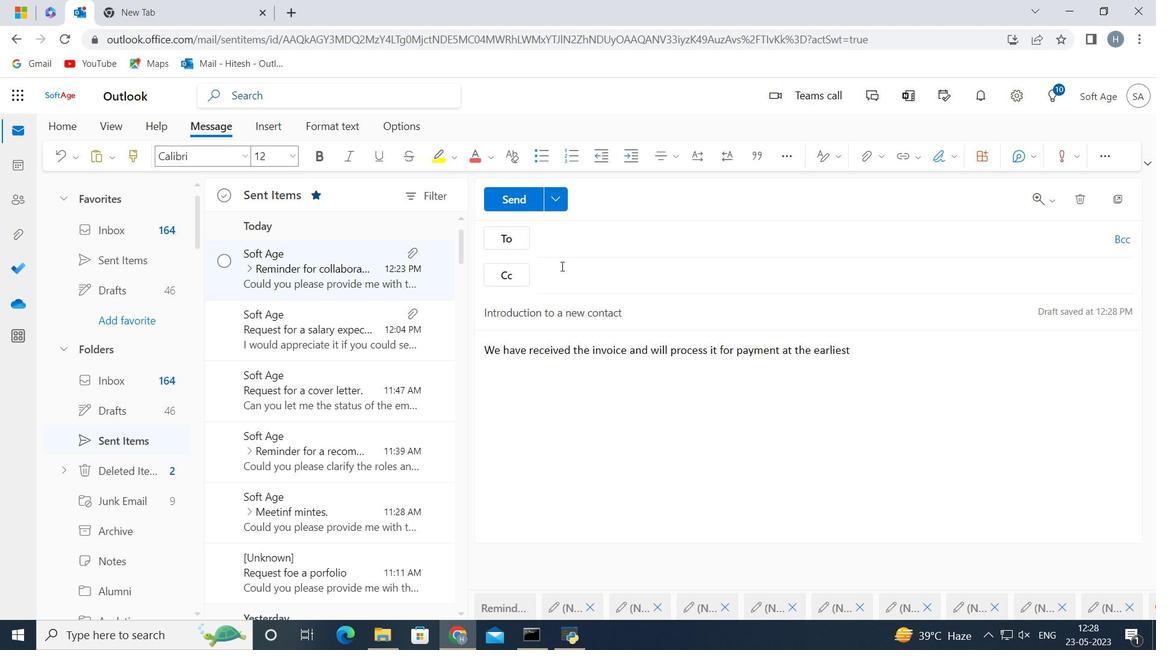 
Action: Mouse pressed left at (568, 235)
Screenshot: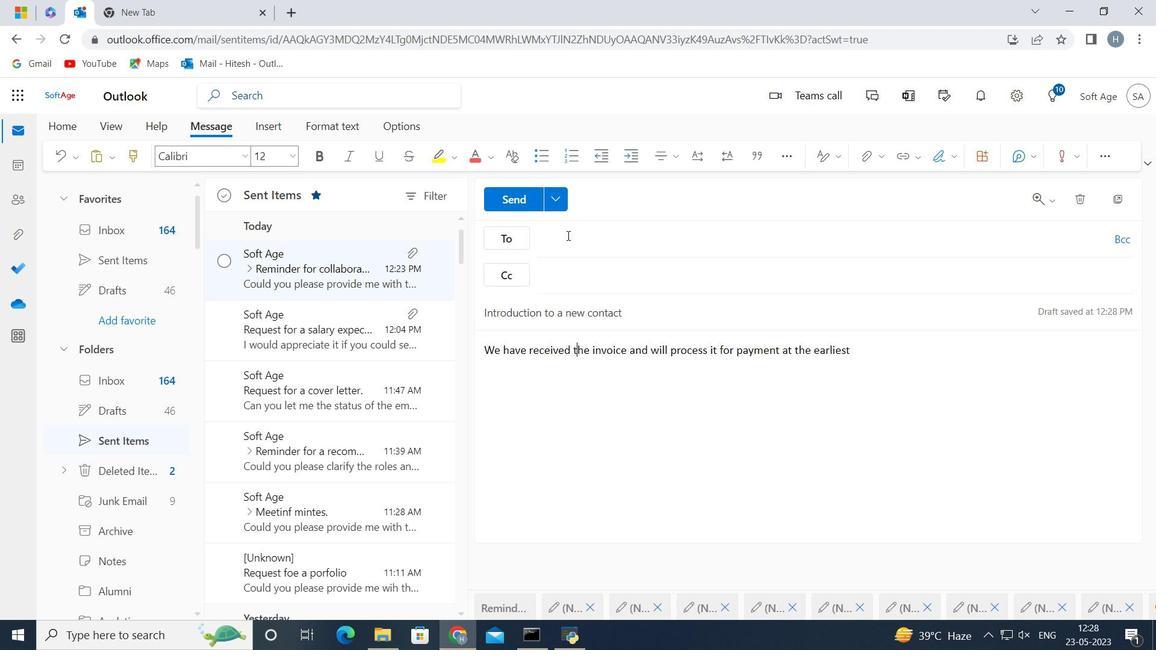 
Action: Key pressed softage.10<Key.shift>@softage.net
Screenshot: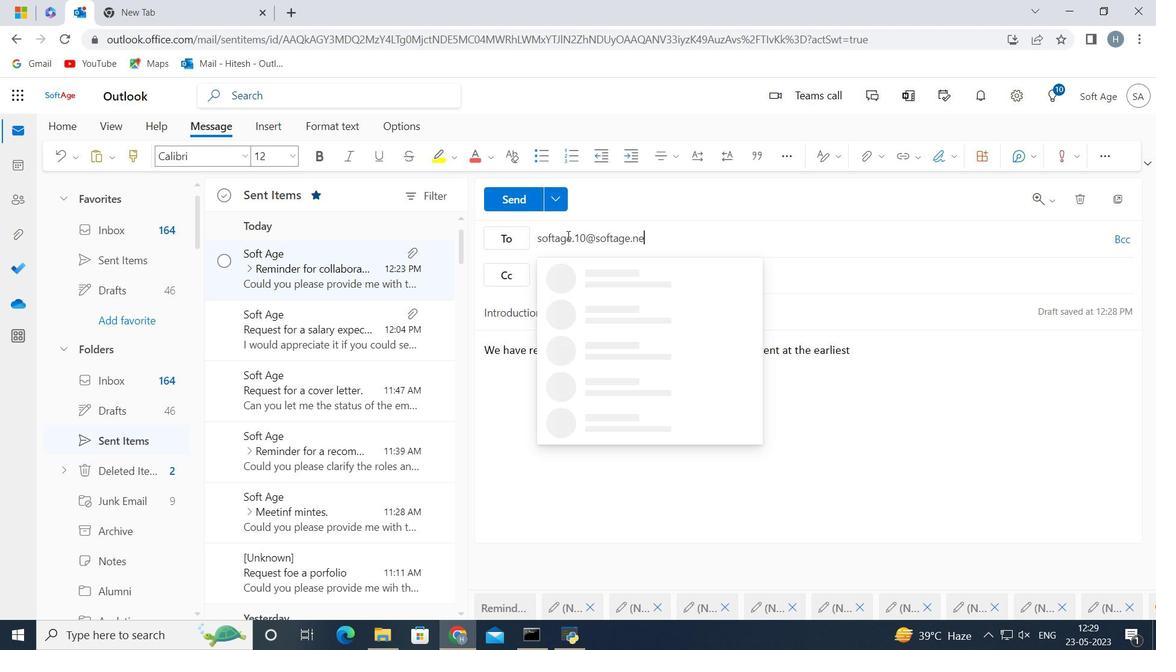 
Action: Mouse moved to (573, 267)
Screenshot: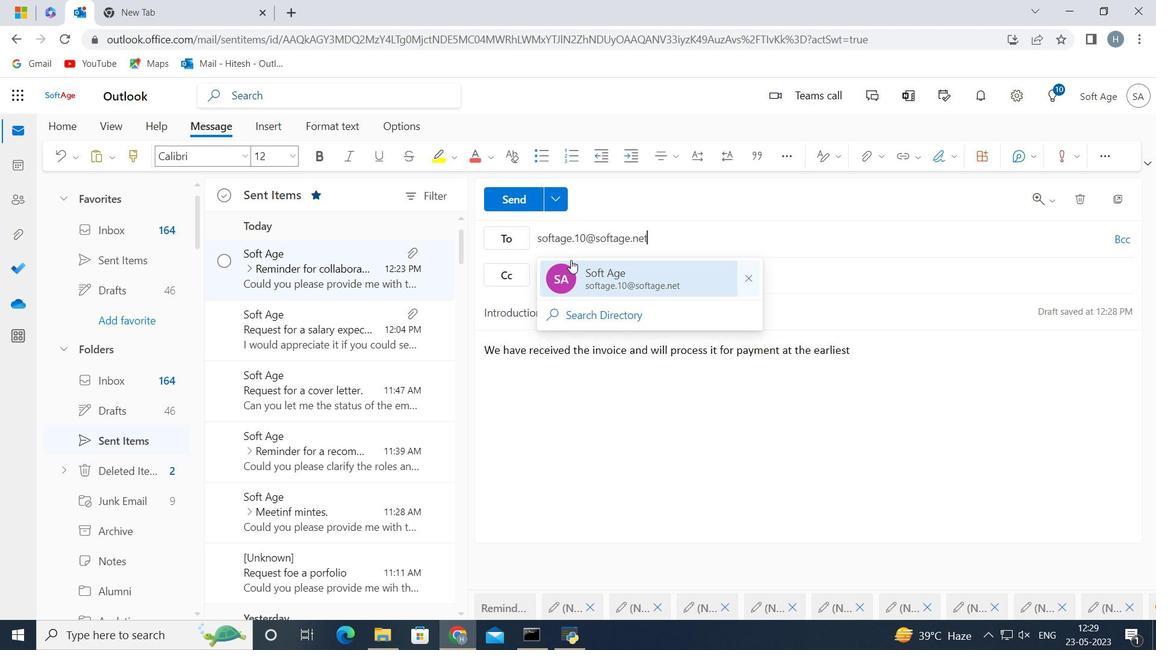 
Action: Mouse pressed left at (573, 267)
Screenshot: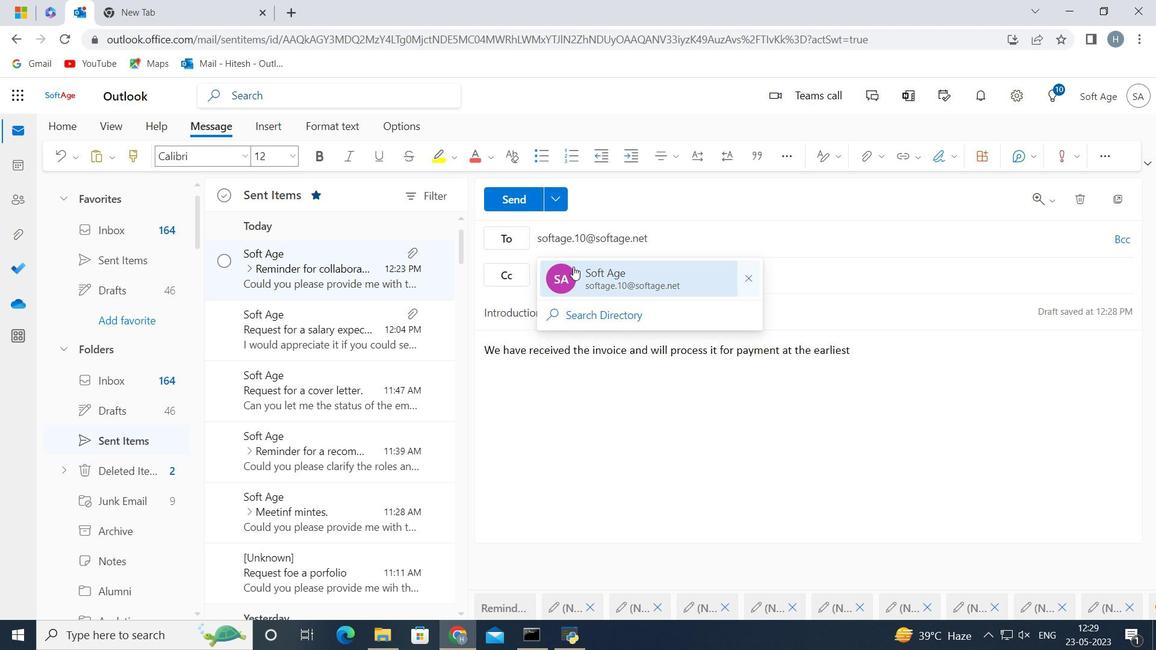 
Action: Mouse moved to (524, 201)
Screenshot: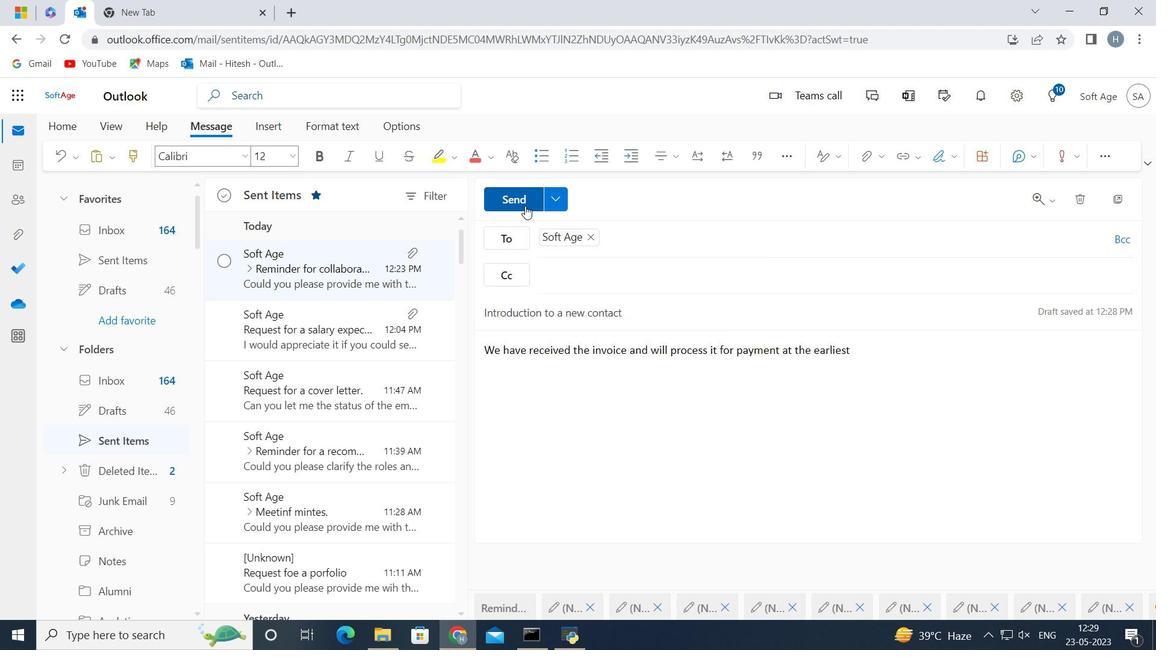 
Action: Mouse pressed left at (524, 201)
Screenshot: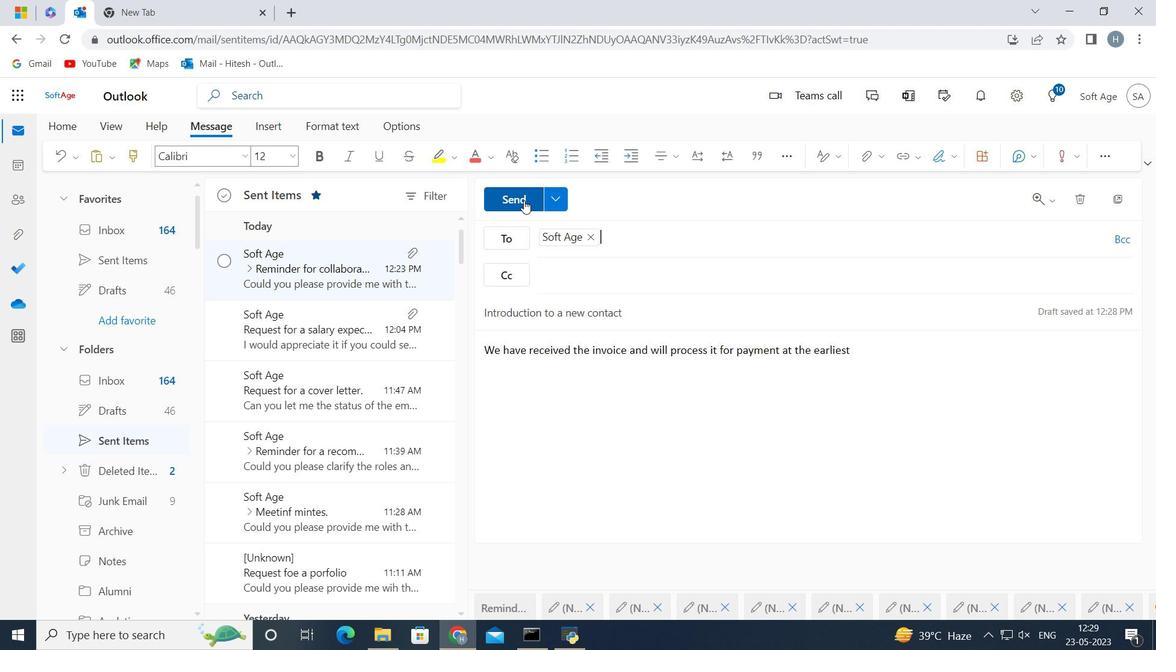 
Action: Mouse moved to (344, 271)
Screenshot: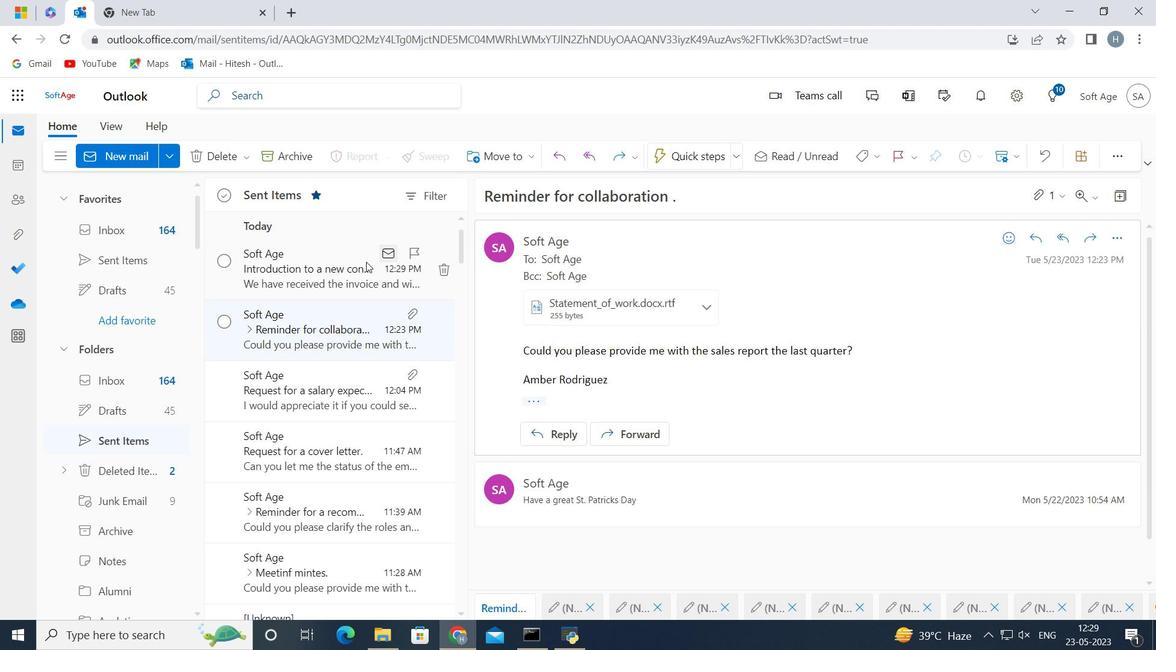 
Action: Mouse pressed left at (344, 271)
Screenshot: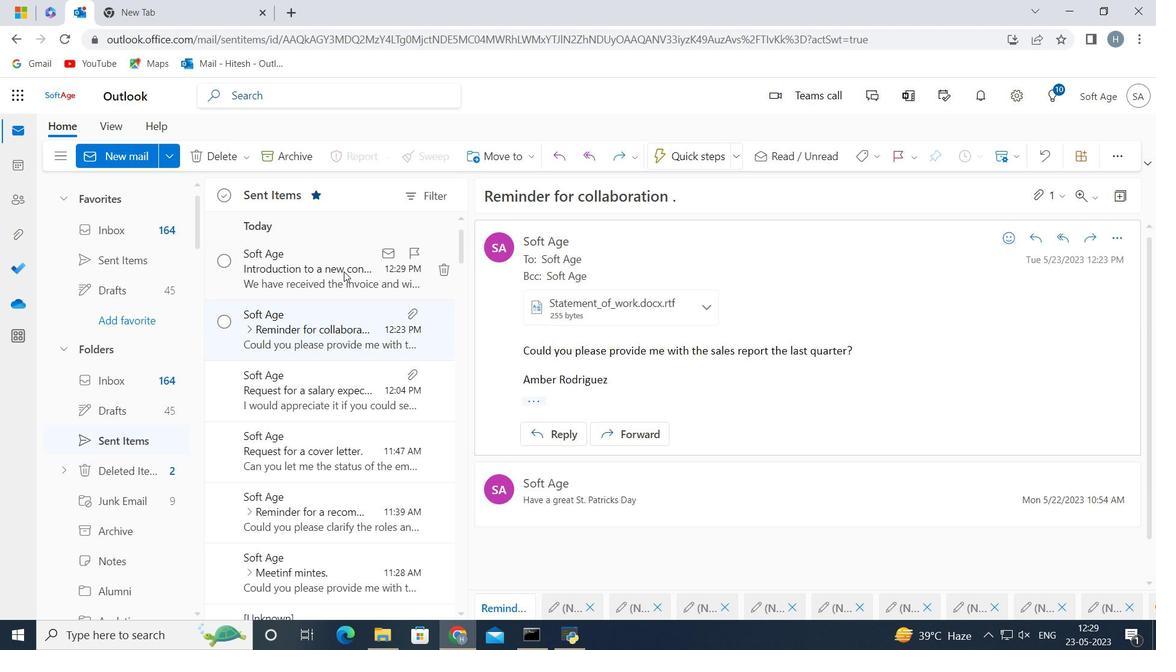 
Action: Mouse moved to (488, 158)
Screenshot: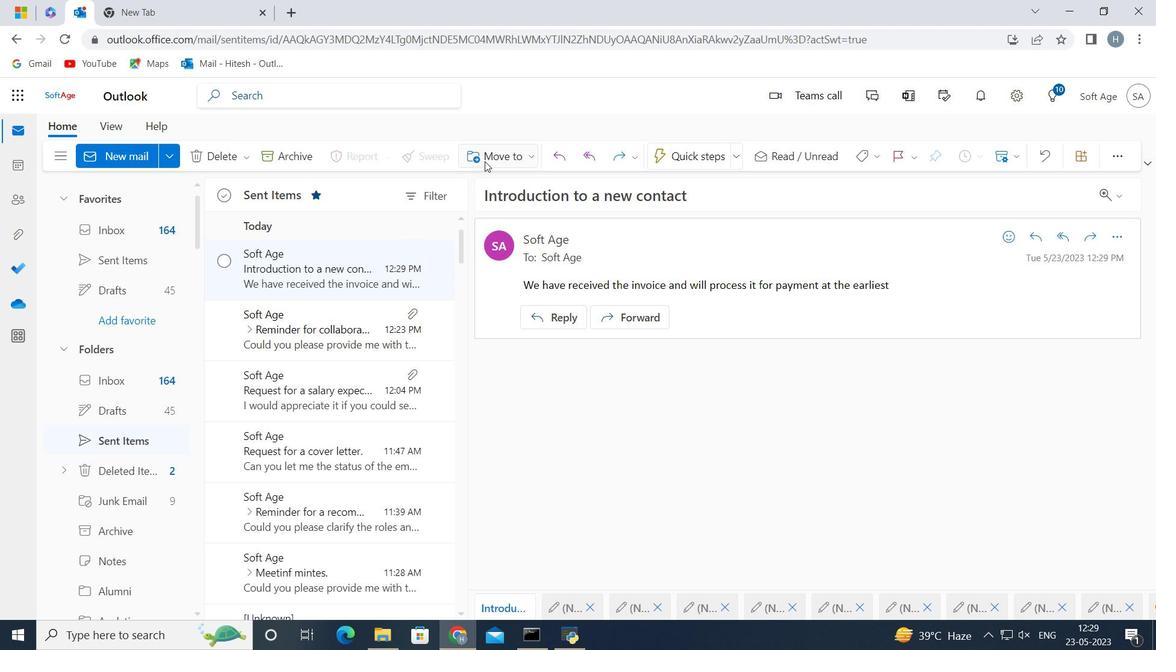 
Action: Mouse pressed left at (488, 158)
Screenshot: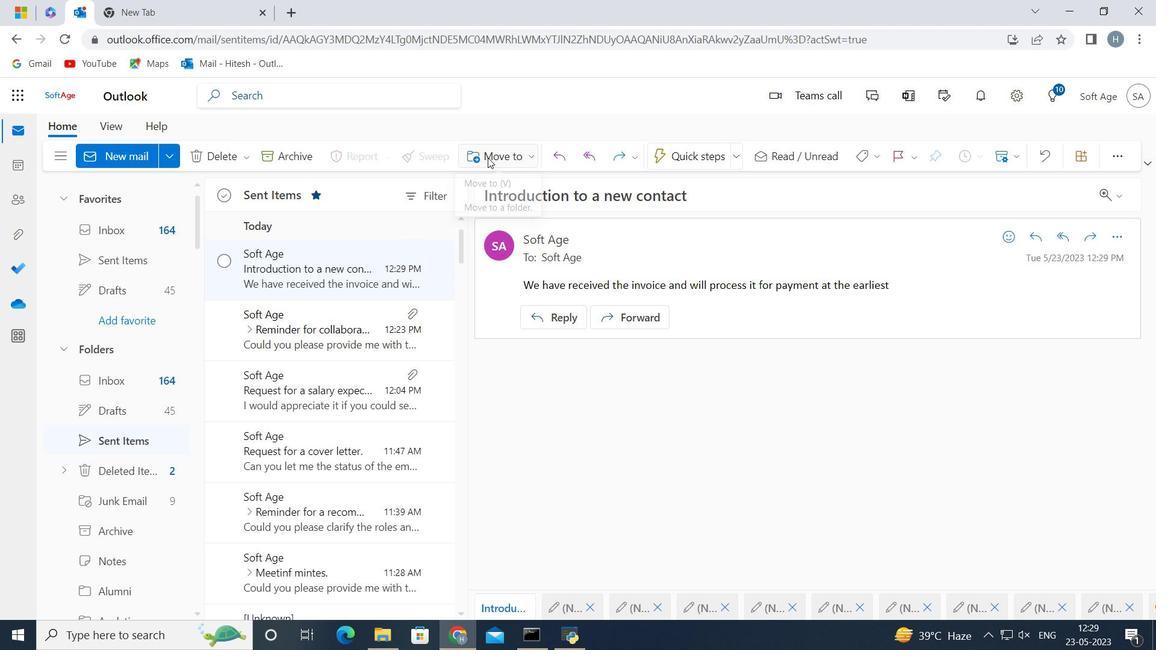 
Action: Key pressed <Key.shift>R
Screenshot: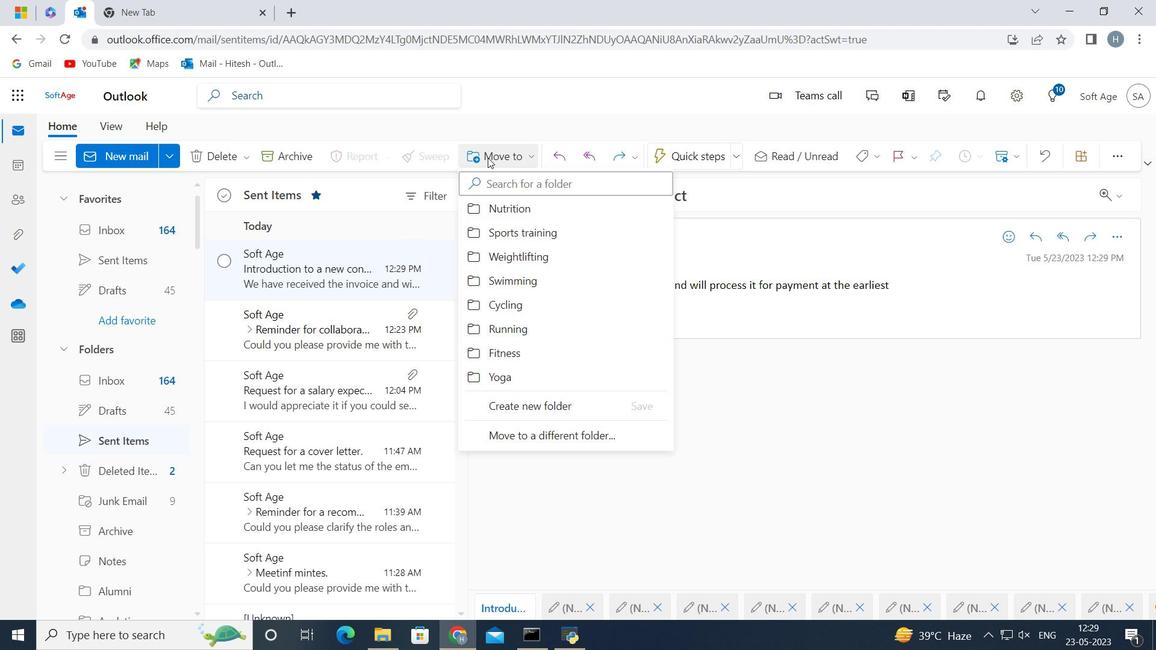 
Action: Mouse moved to (526, 178)
Screenshot: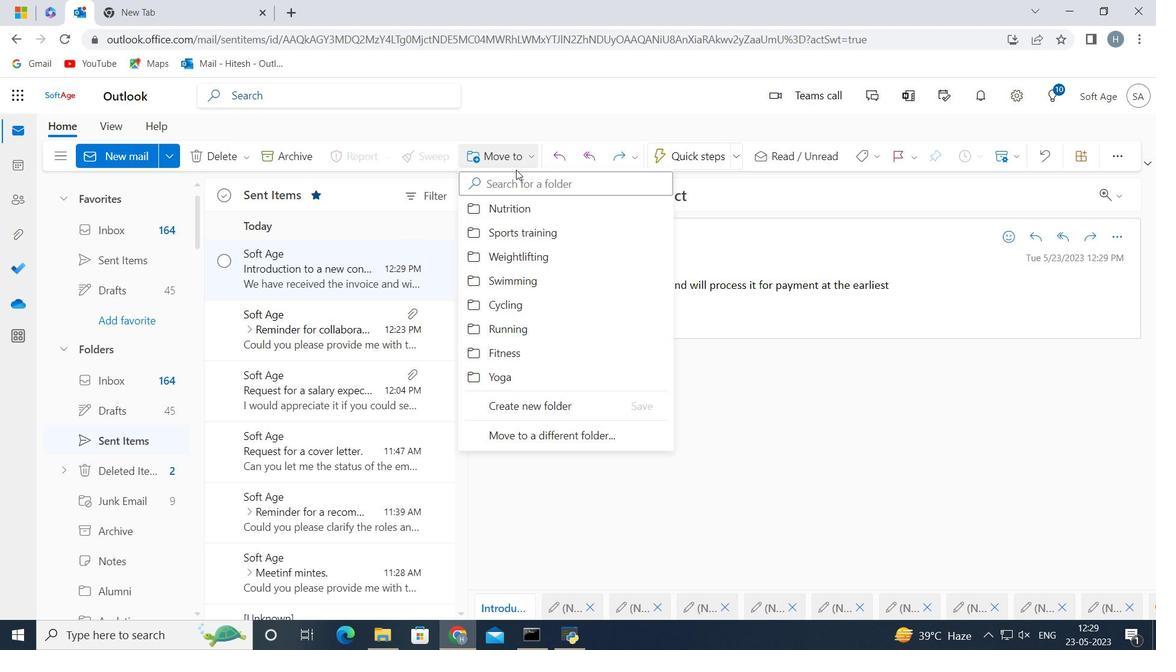 
Action: Mouse pressed left at (526, 178)
Screenshot: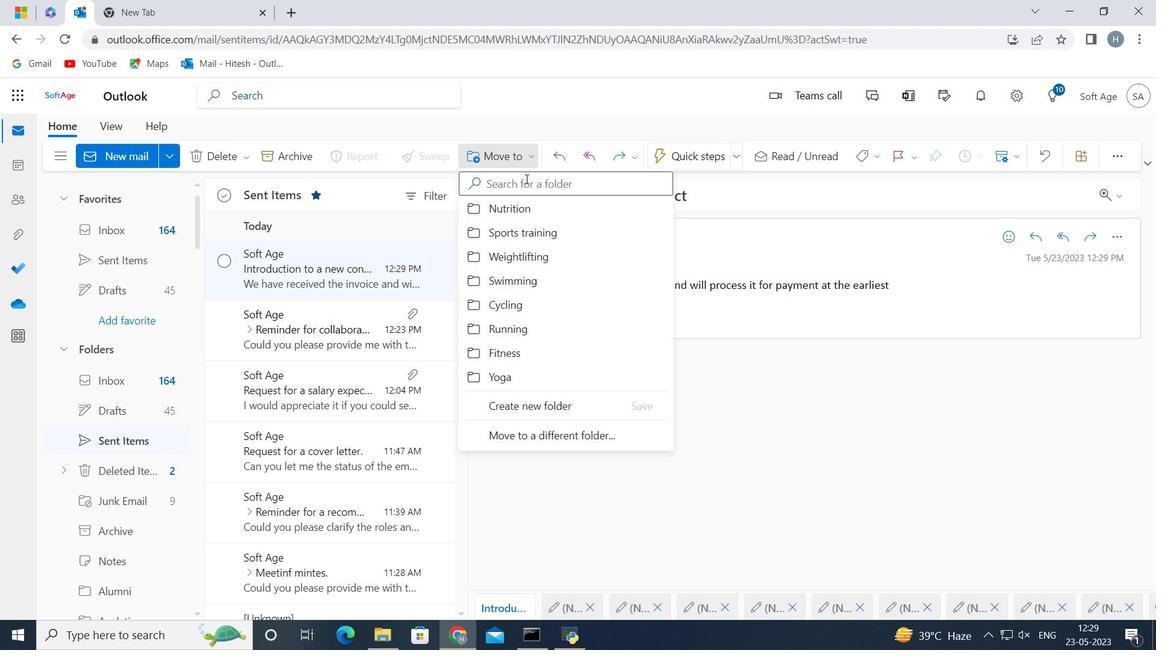 
Action: Key pressed <Key.shift>Recipes
Screenshot: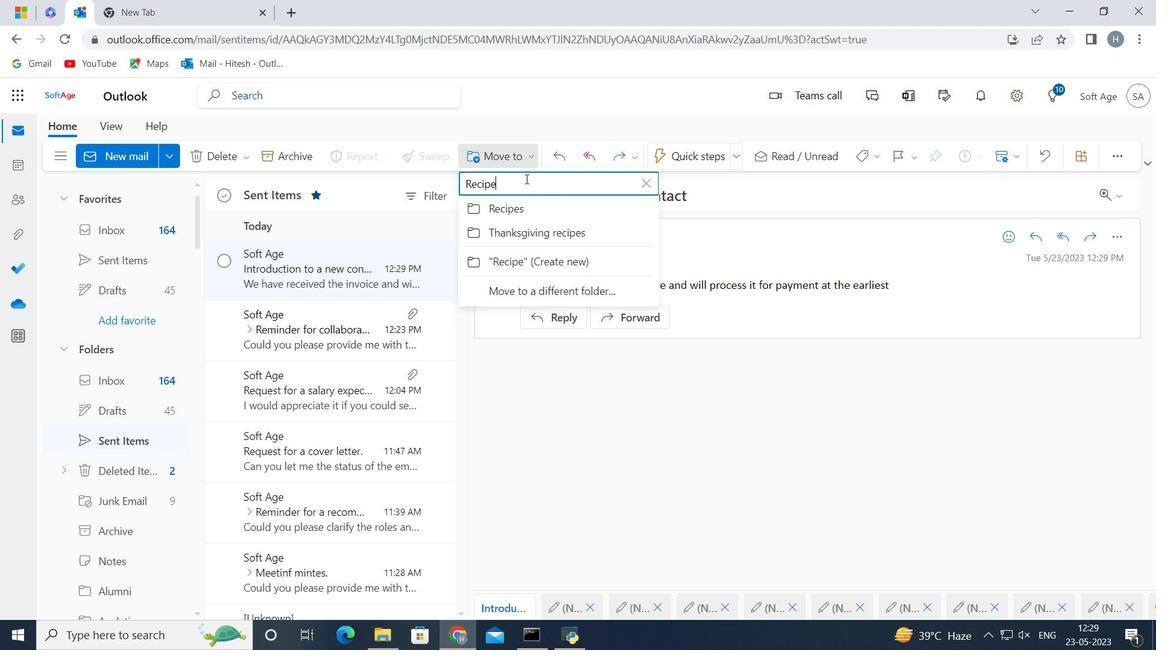 
Action: Mouse moved to (472, 207)
Screenshot: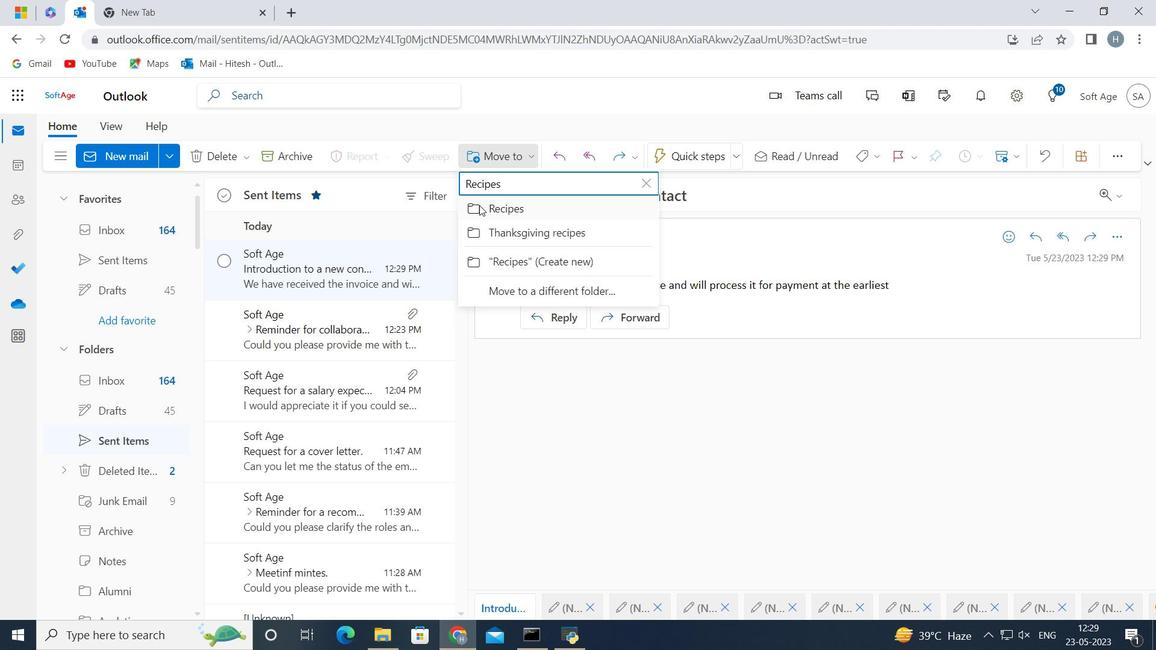 
Action: Mouse pressed left at (472, 207)
Screenshot: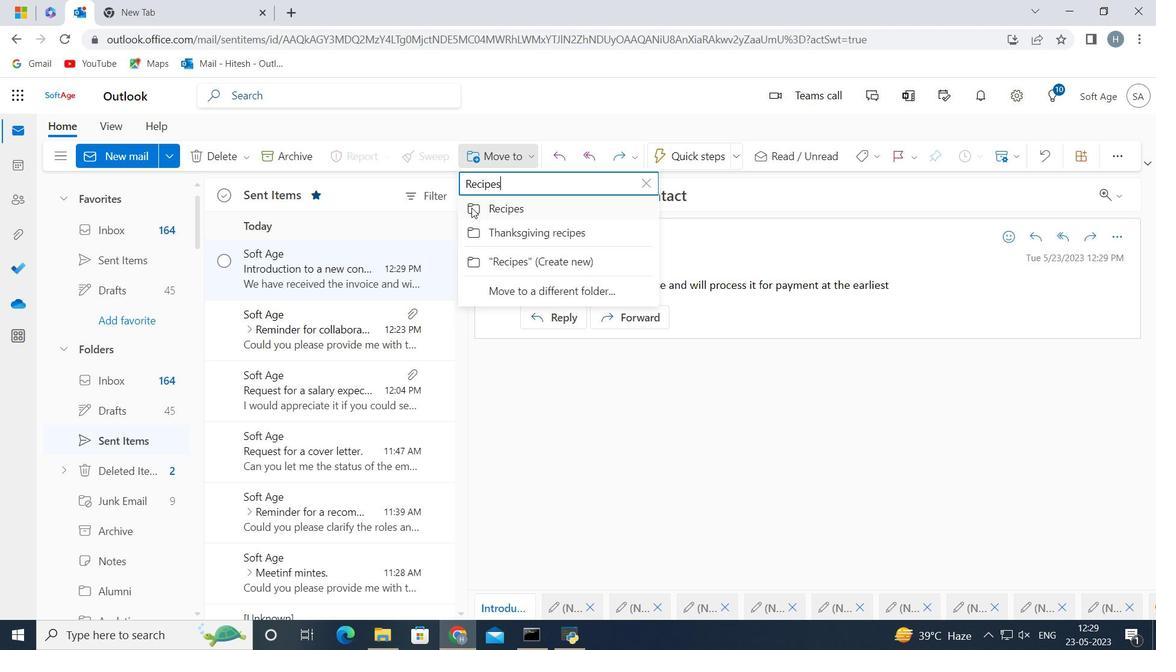 
Action: Mouse moved to (753, 385)
Screenshot: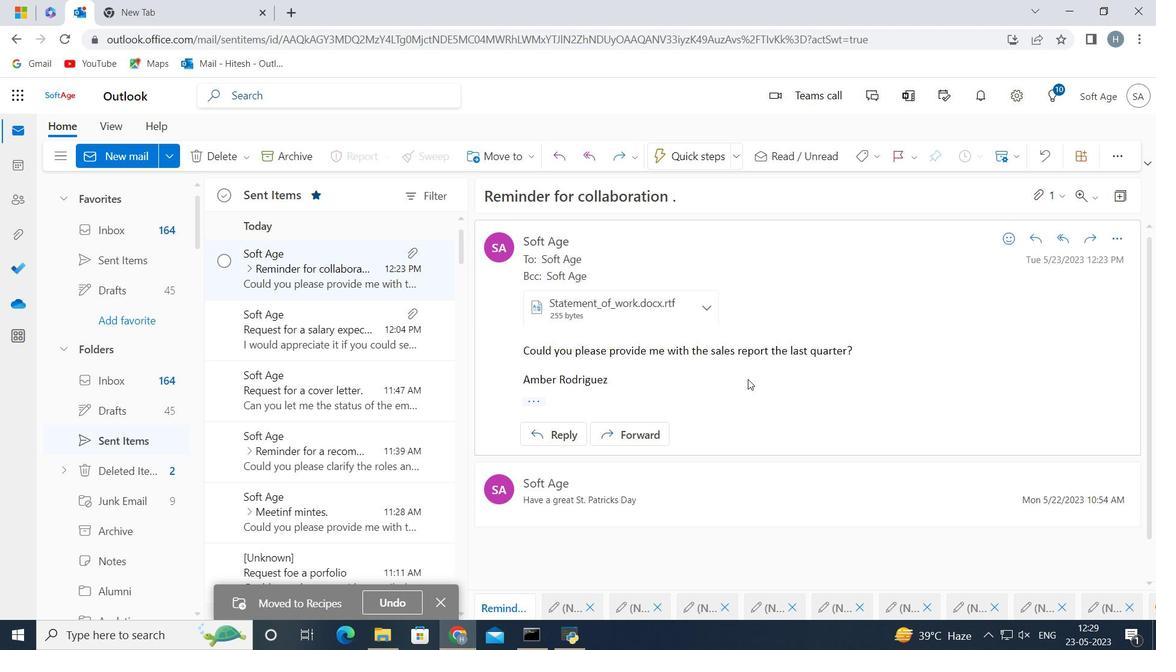 
